 Task: Create a due date automation trigger when advanced on, on the monday before a card is due add fields without custom field "Resume" set to a number lower or equal to 1 and lower or equal to 10 at 11:00 AM.
Action: Mouse moved to (980, 279)
Screenshot: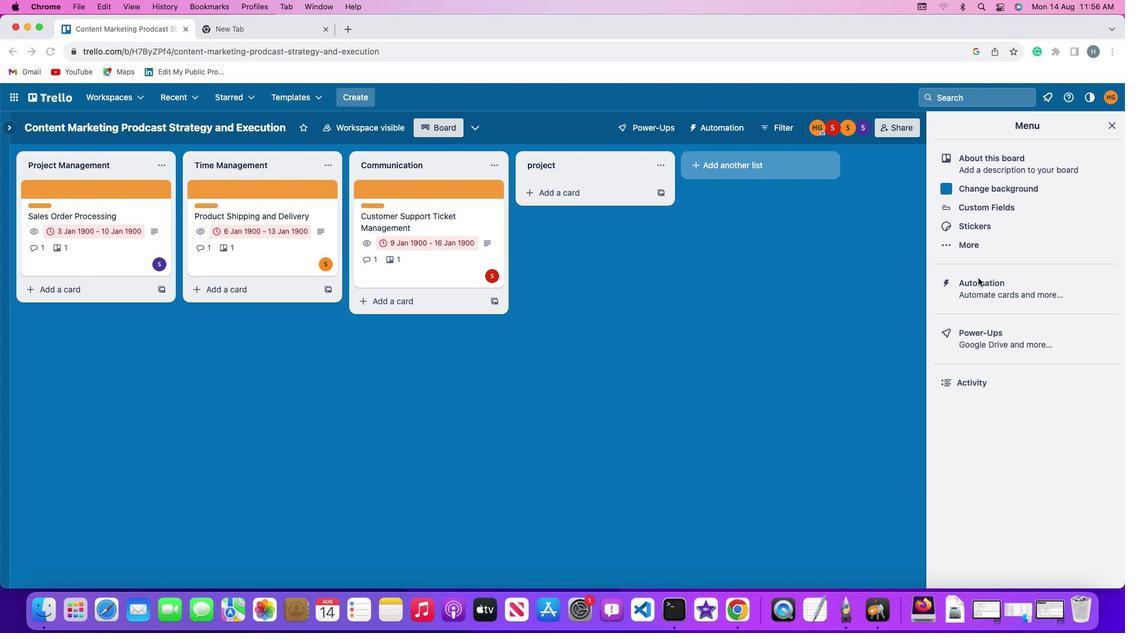 
Action: Mouse pressed left at (980, 279)
Screenshot: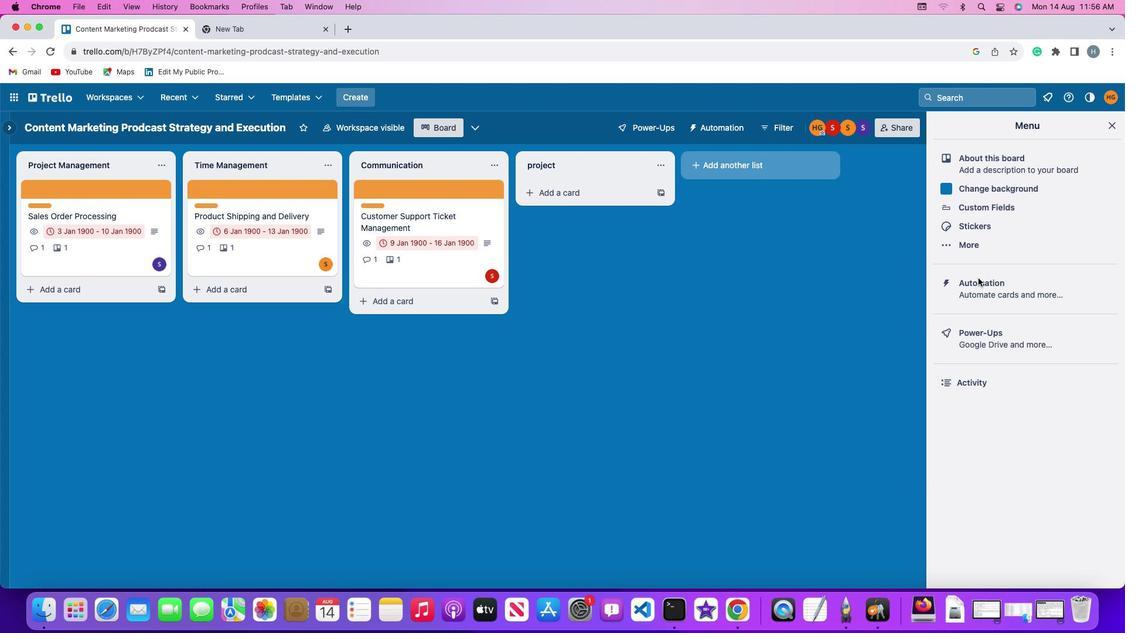 
Action: Mouse moved to (980, 280)
Screenshot: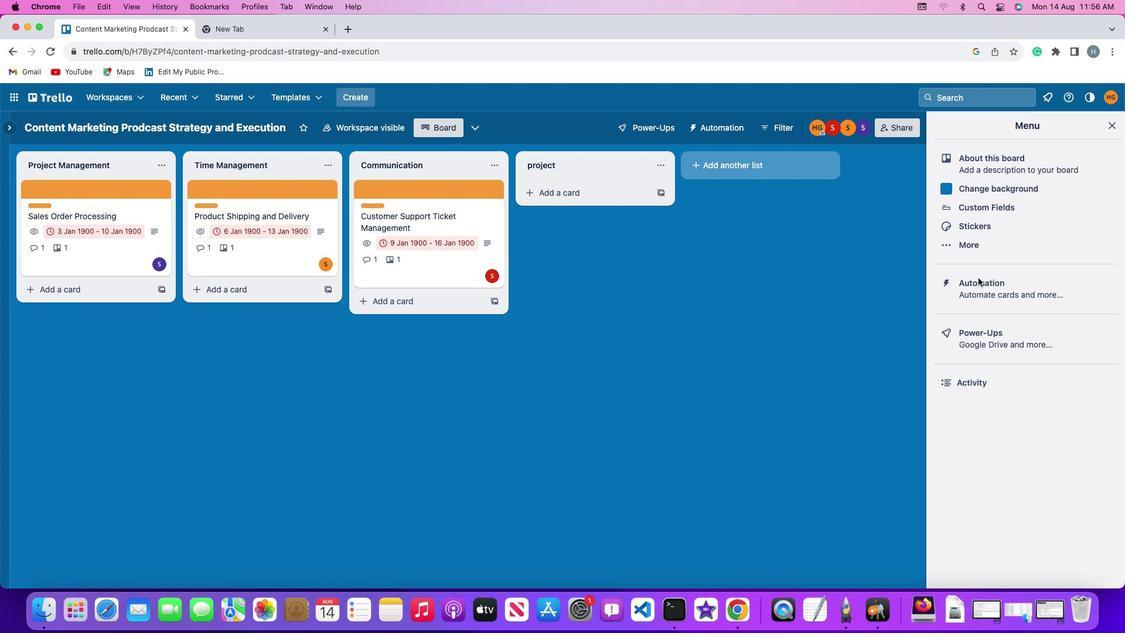 
Action: Mouse pressed left at (980, 280)
Screenshot: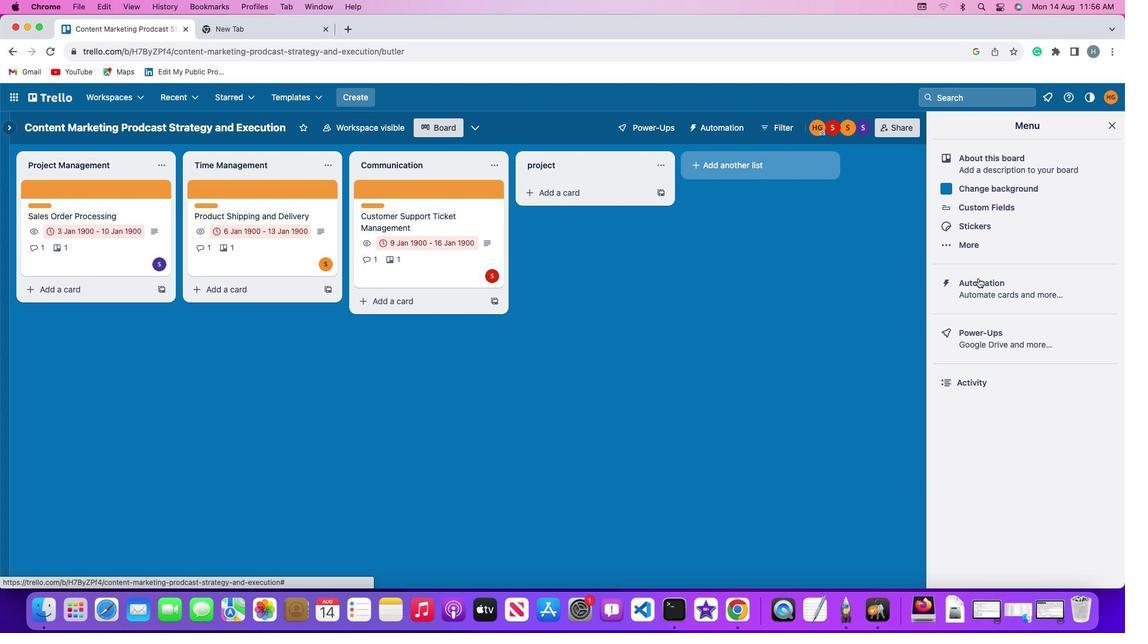 
Action: Mouse moved to (76, 277)
Screenshot: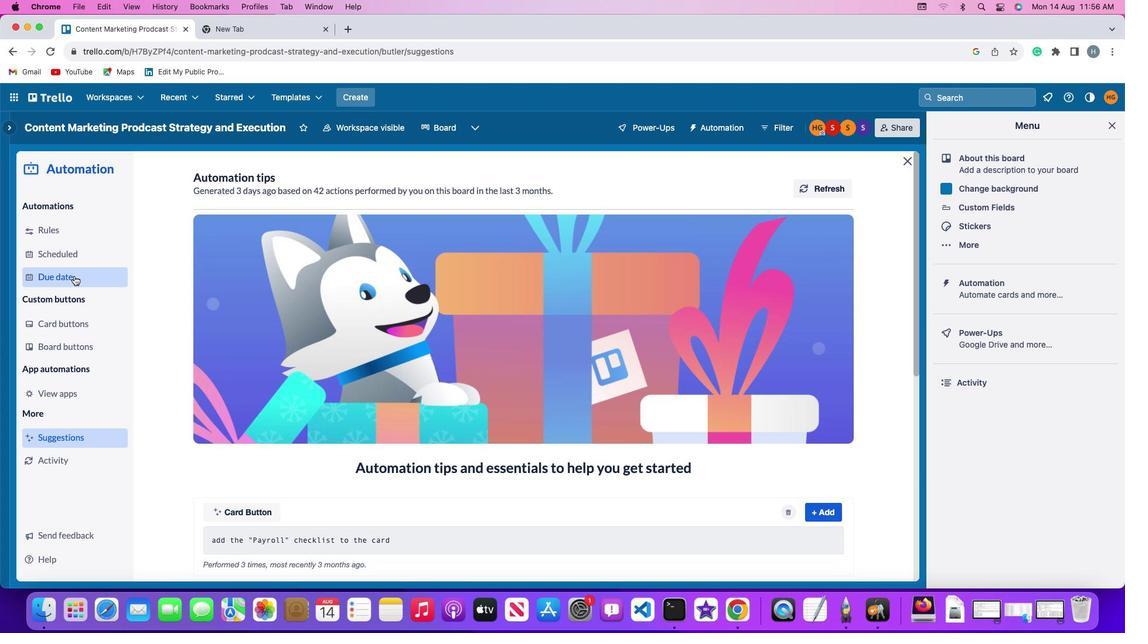 
Action: Mouse pressed left at (76, 277)
Screenshot: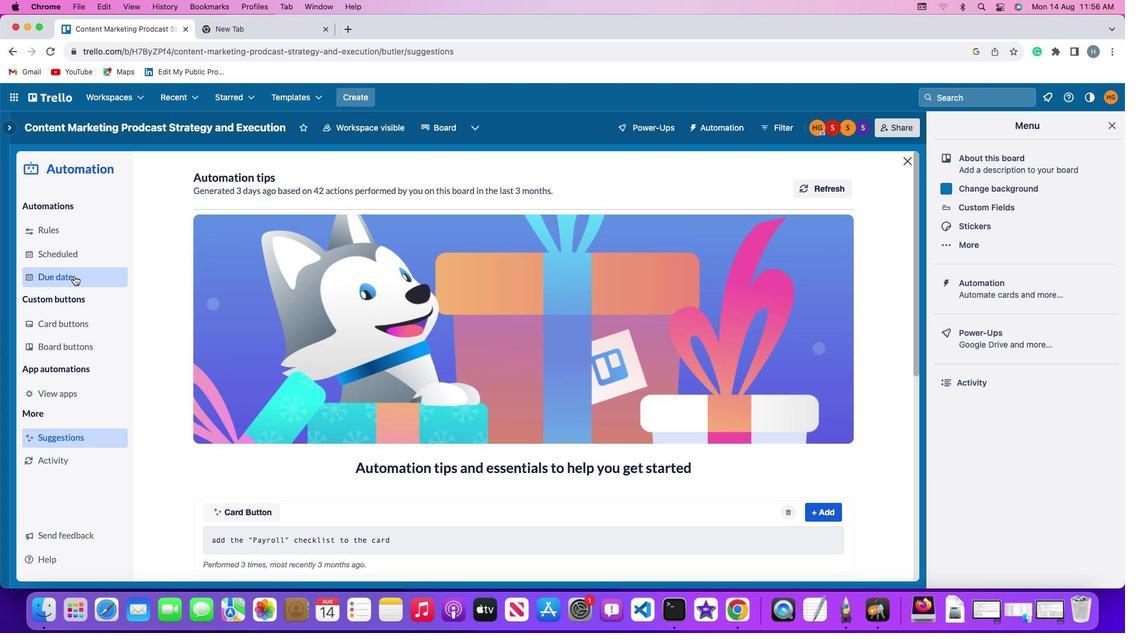 
Action: Mouse moved to (784, 181)
Screenshot: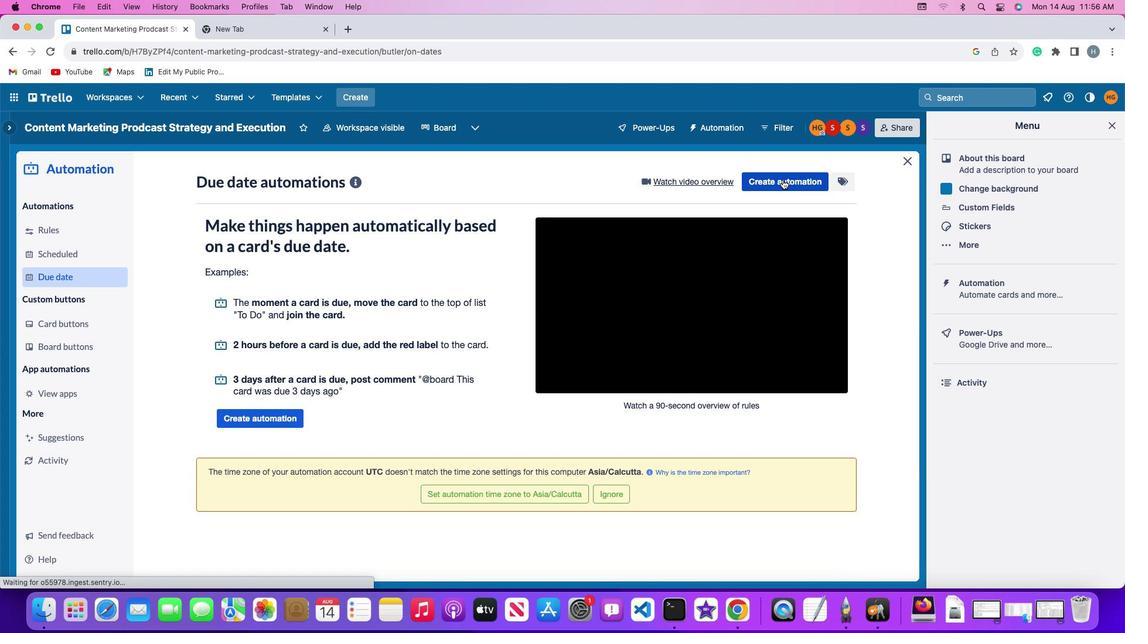 
Action: Mouse pressed left at (784, 181)
Screenshot: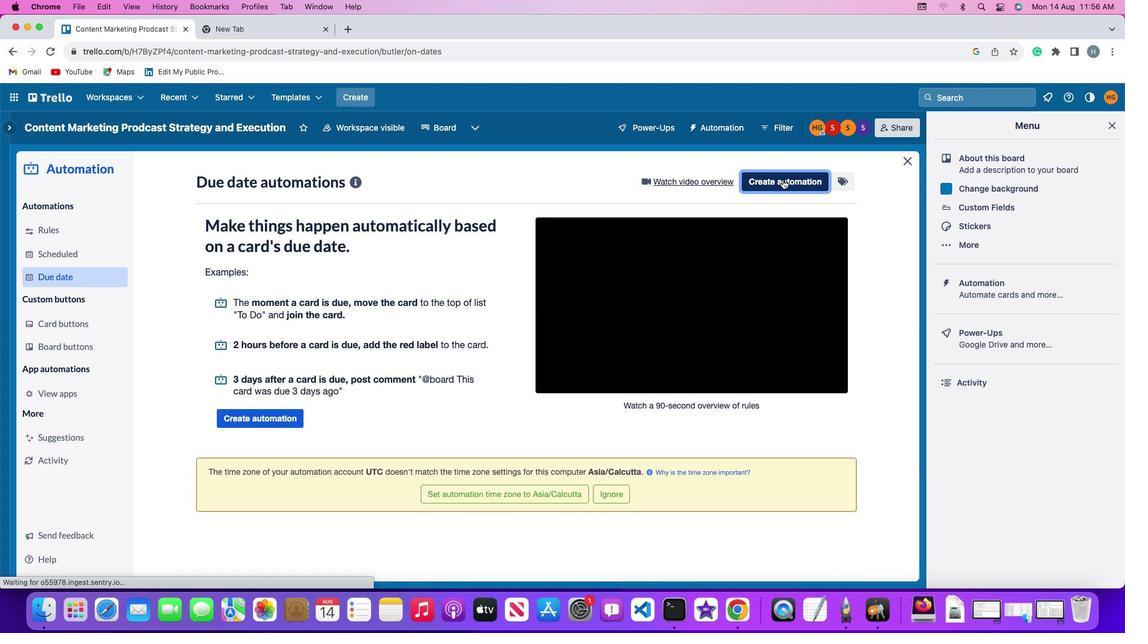 
Action: Mouse moved to (253, 292)
Screenshot: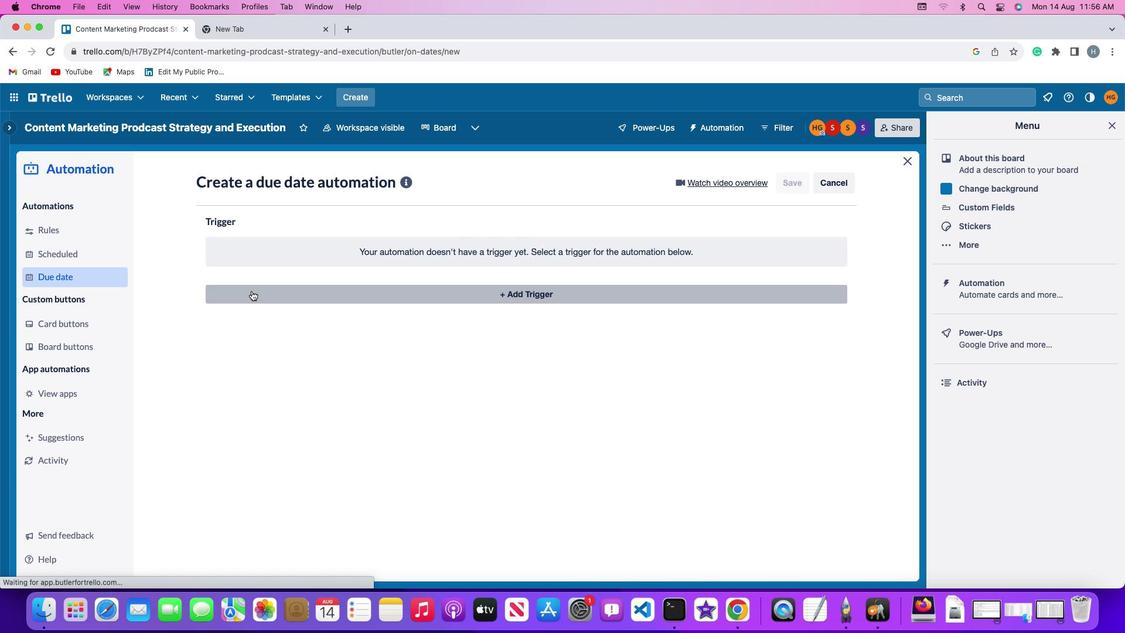 
Action: Mouse pressed left at (253, 292)
Screenshot: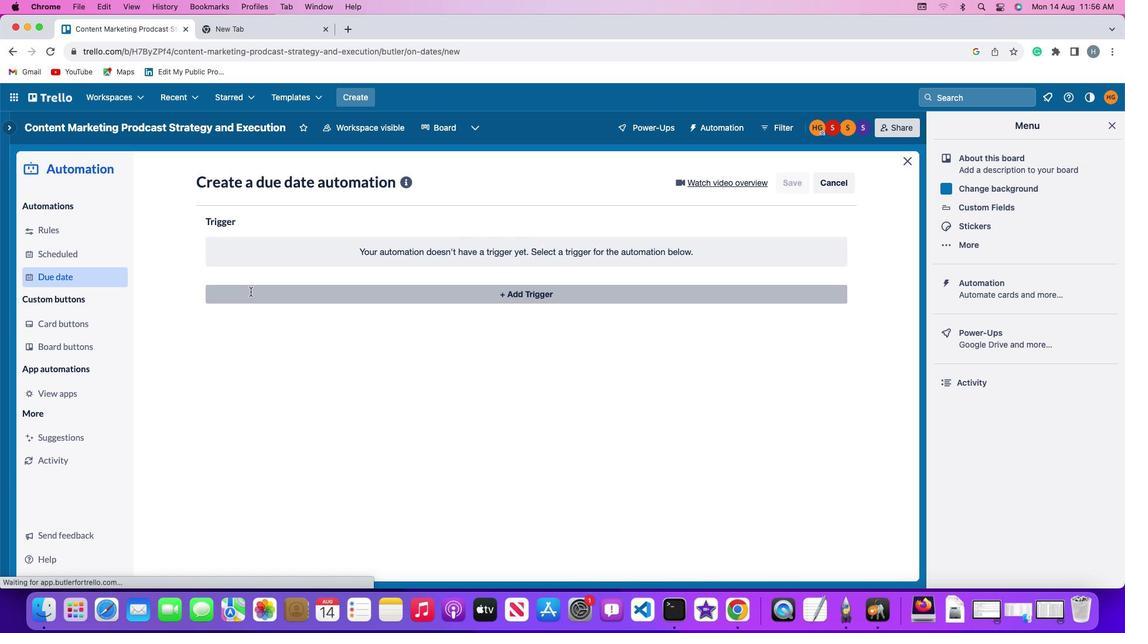 
Action: Mouse moved to (251, 509)
Screenshot: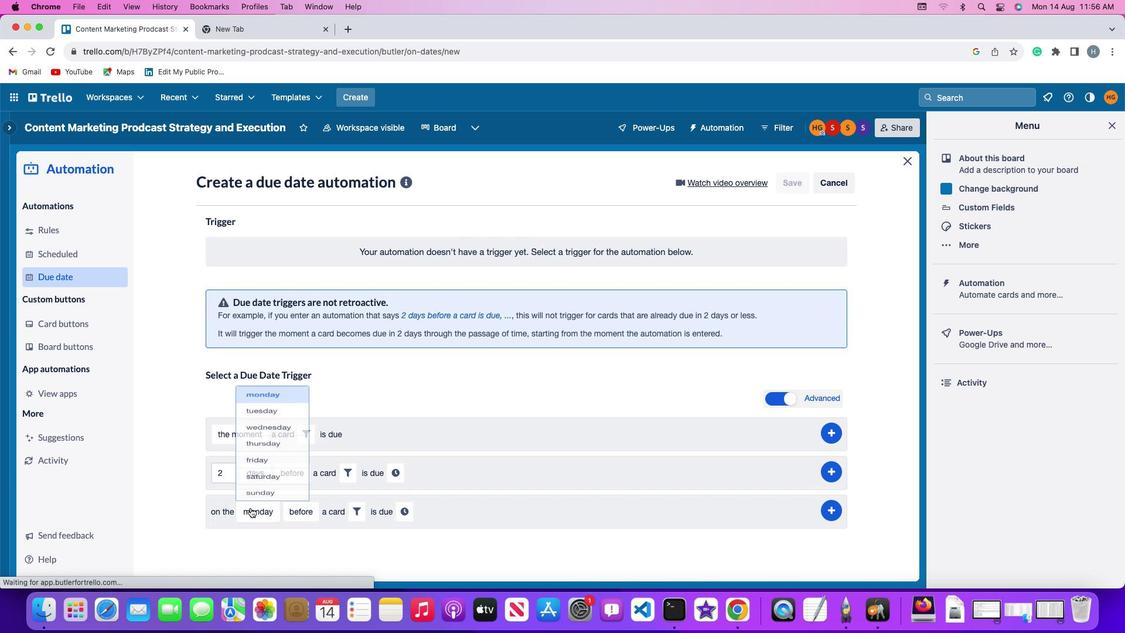 
Action: Mouse pressed left at (251, 509)
Screenshot: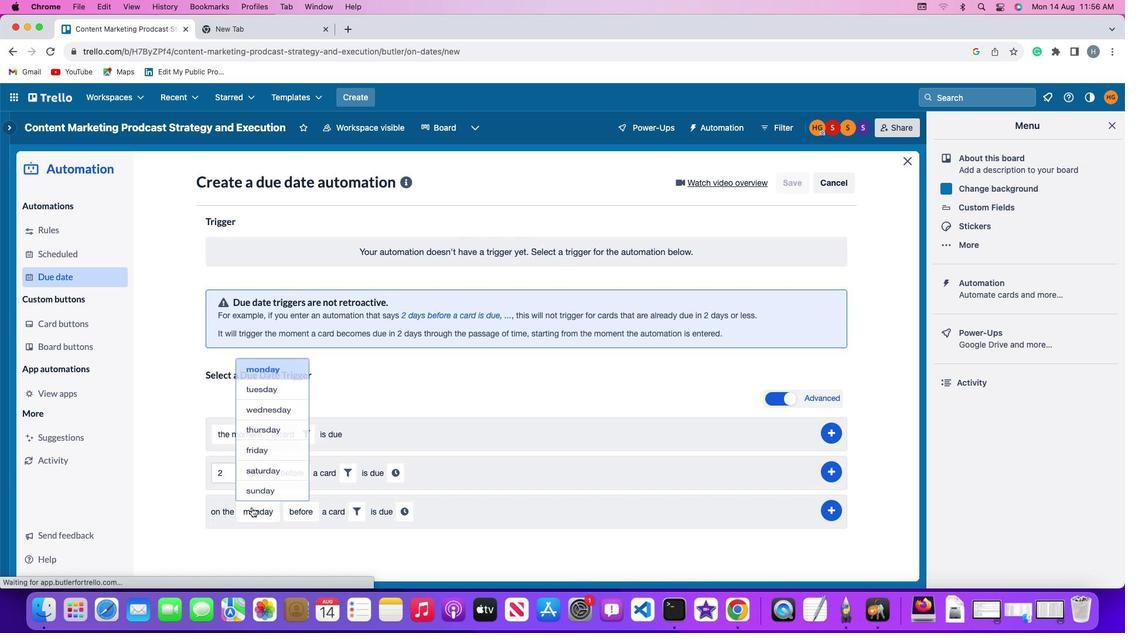 
Action: Mouse moved to (266, 352)
Screenshot: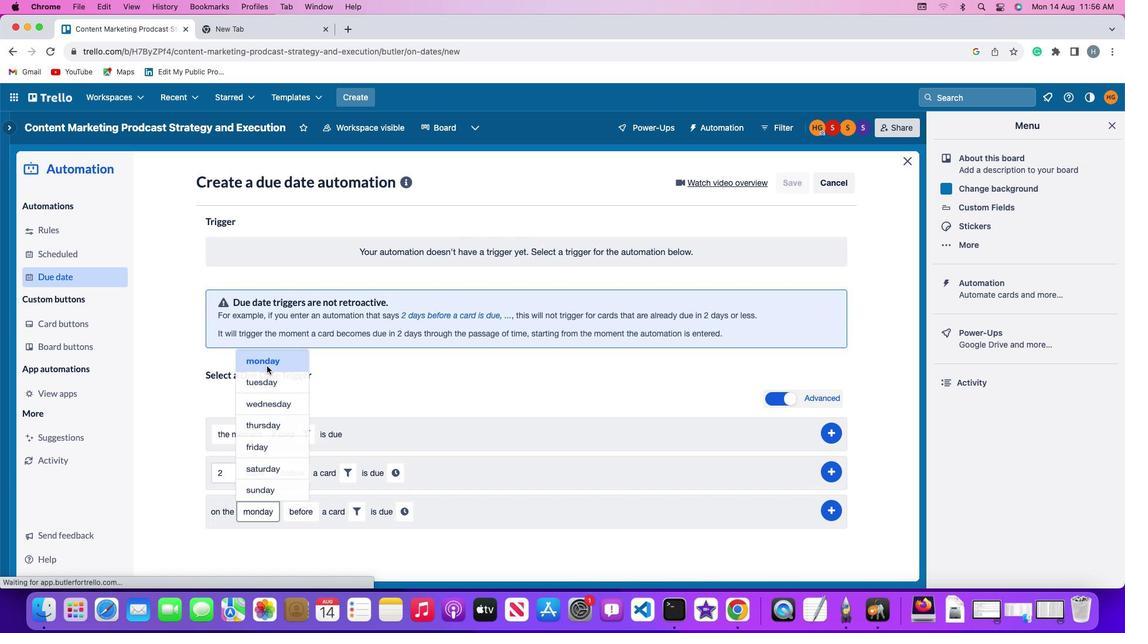 
Action: Mouse pressed left at (266, 352)
Screenshot: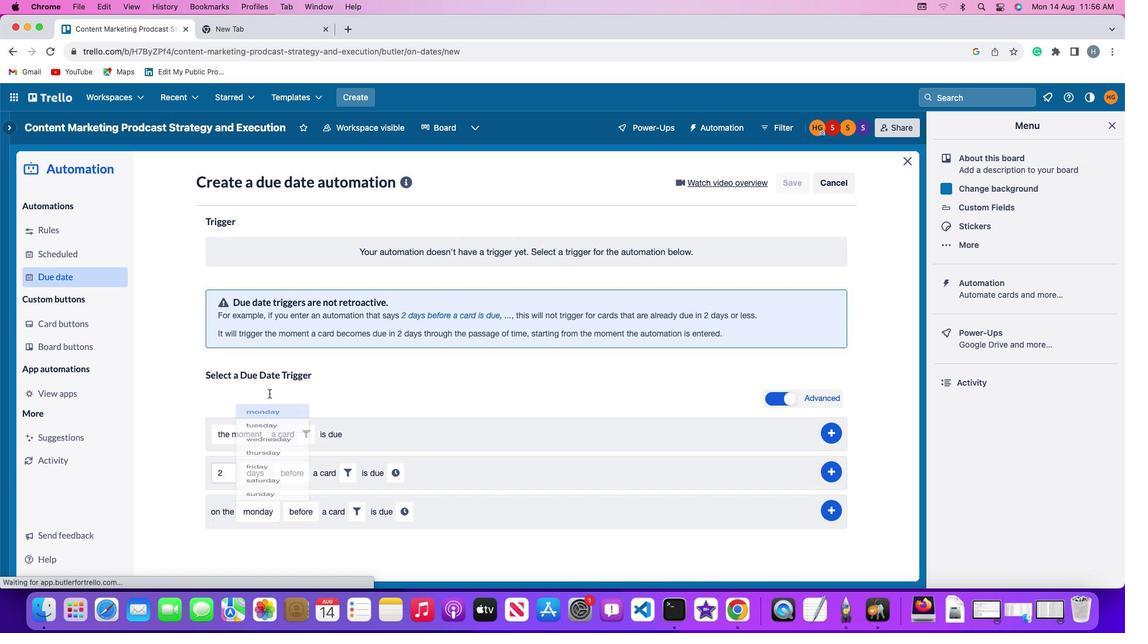 
Action: Mouse moved to (304, 508)
Screenshot: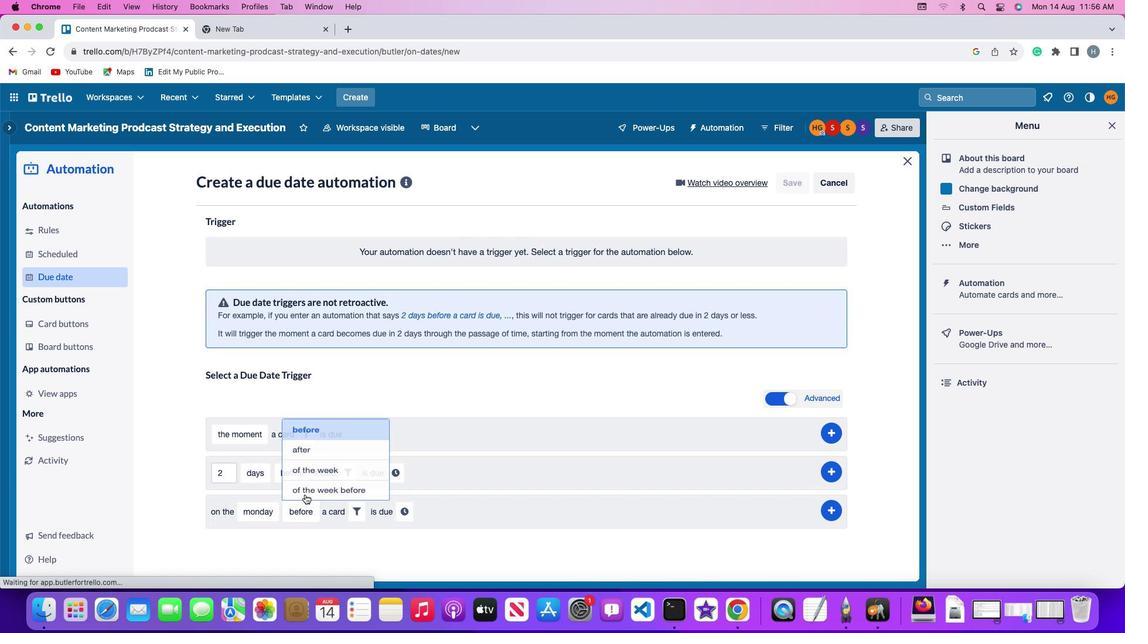 
Action: Mouse pressed left at (304, 508)
Screenshot: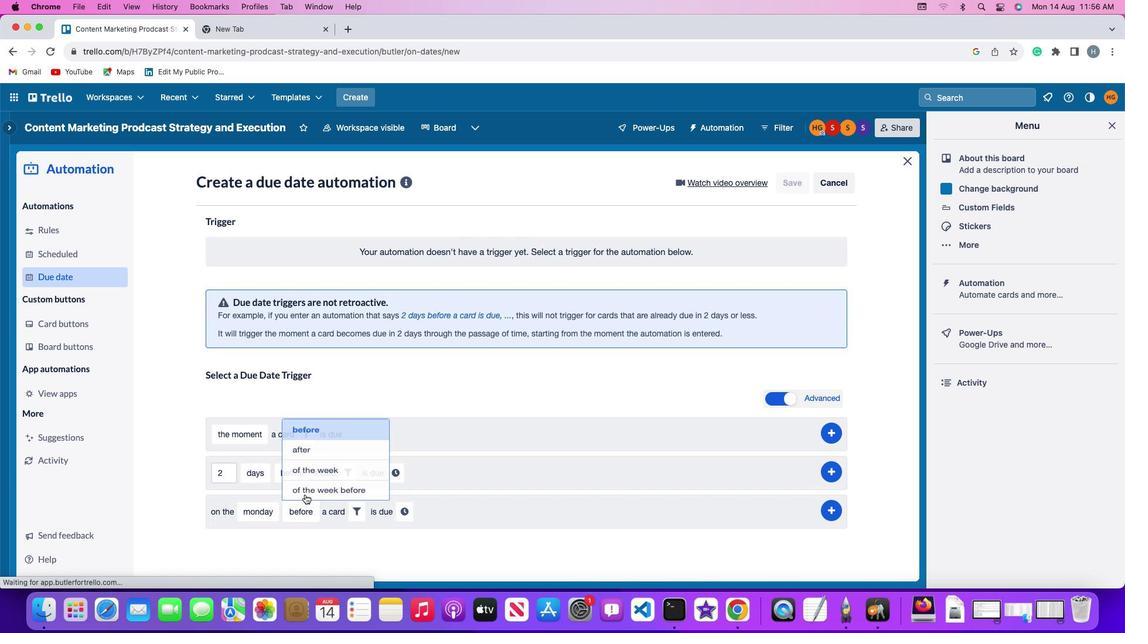 
Action: Mouse moved to (323, 422)
Screenshot: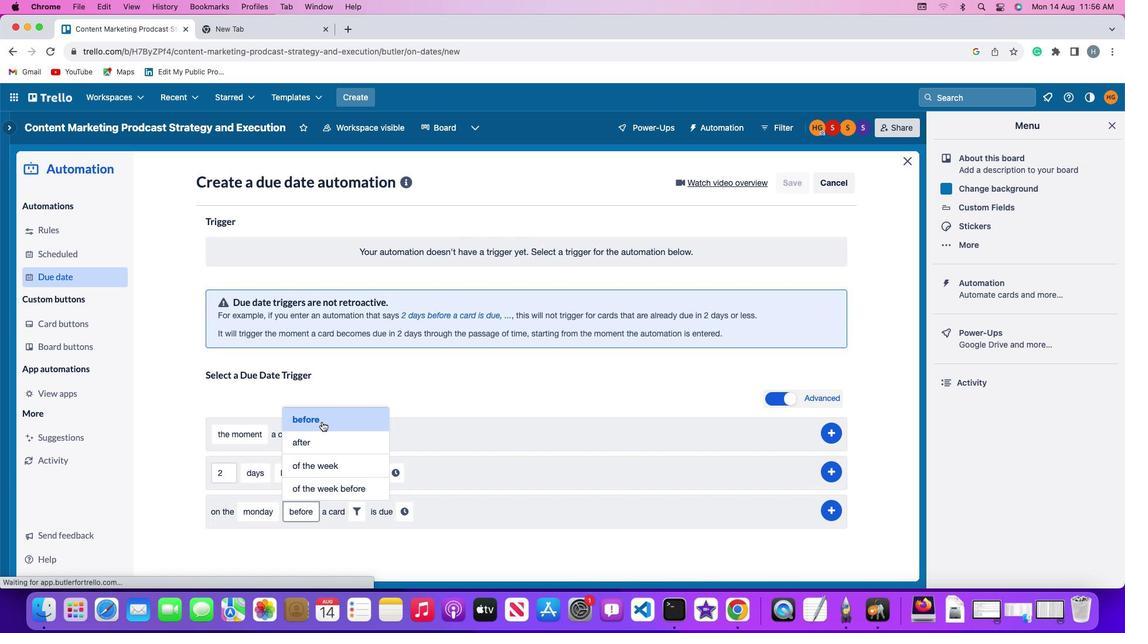 
Action: Mouse pressed left at (323, 422)
Screenshot: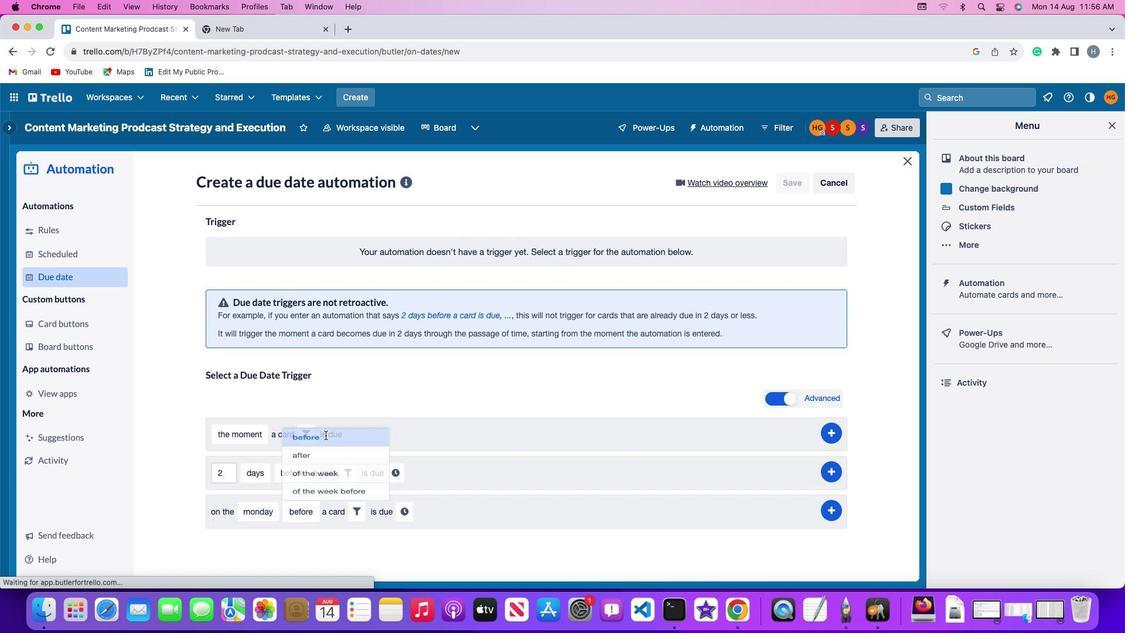 
Action: Mouse moved to (360, 511)
Screenshot: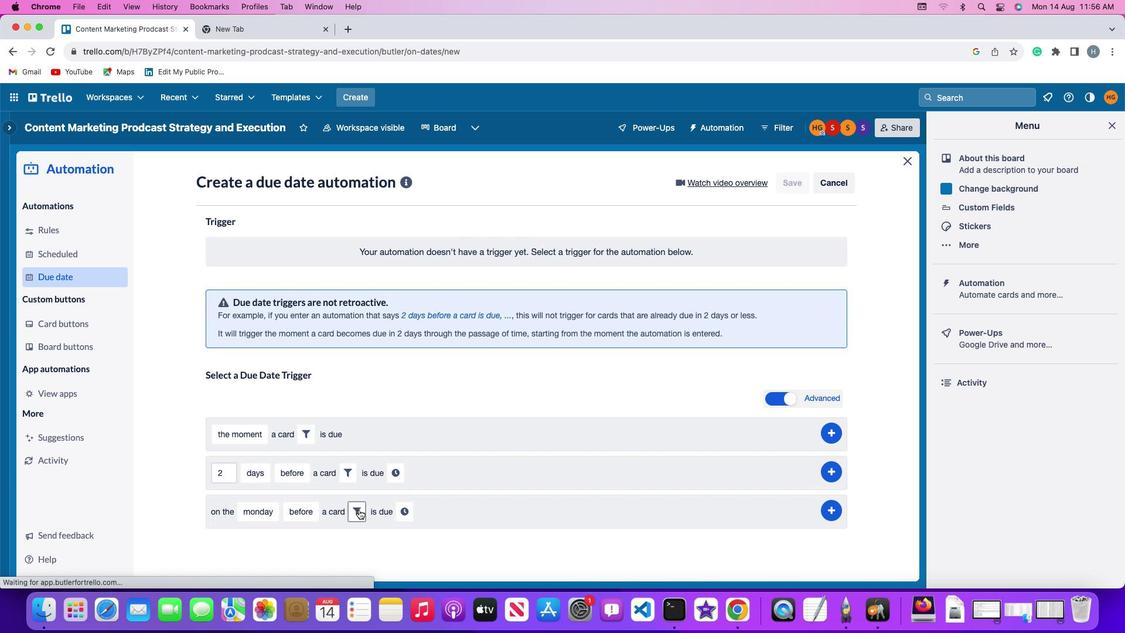 
Action: Mouse pressed left at (360, 511)
Screenshot: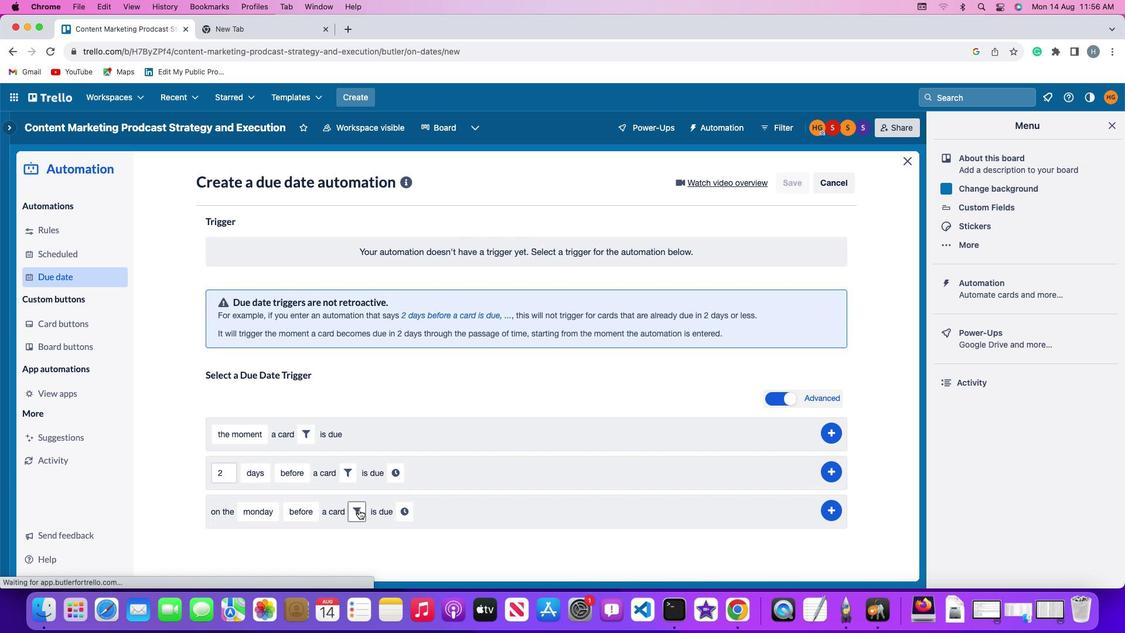 
Action: Mouse moved to (552, 549)
Screenshot: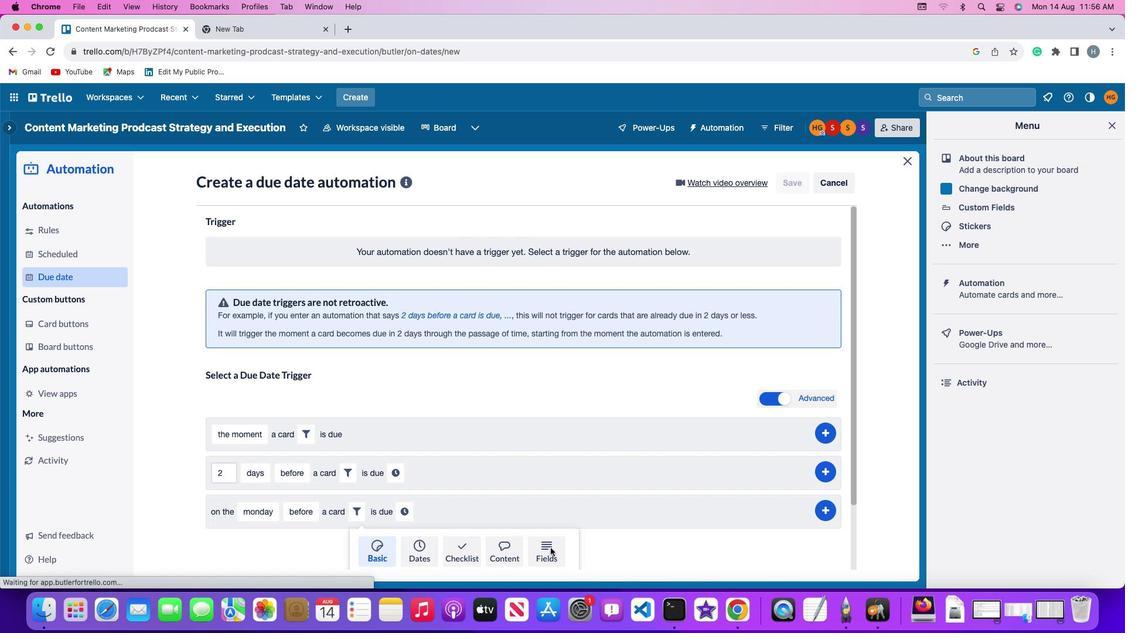 
Action: Mouse pressed left at (552, 549)
Screenshot: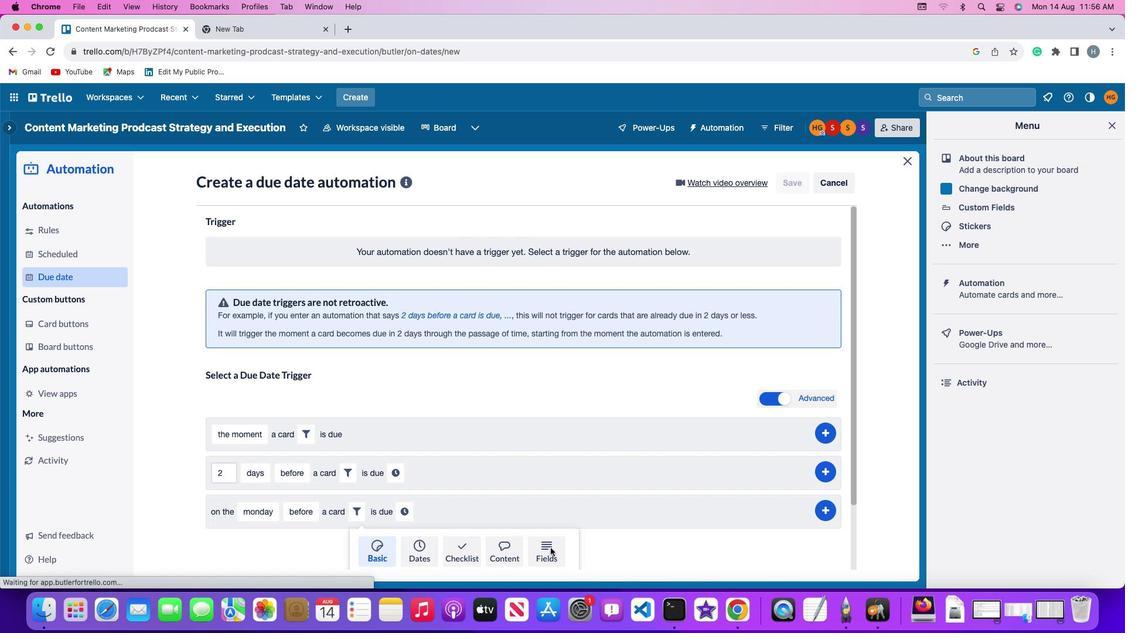 
Action: Mouse moved to (277, 532)
Screenshot: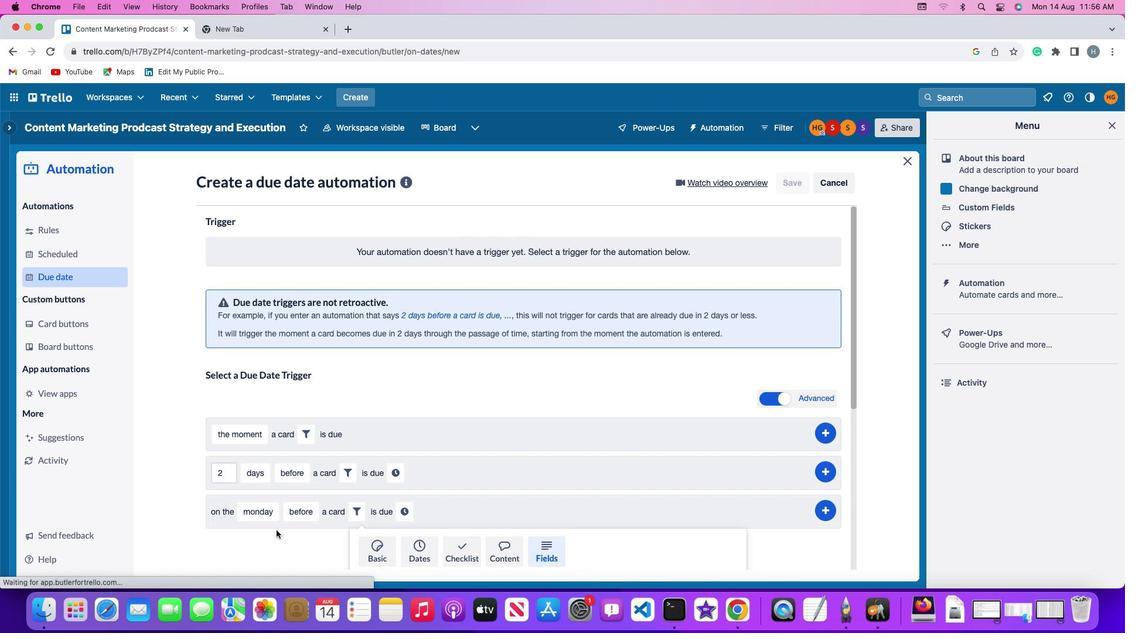 
Action: Mouse scrolled (277, 532) with delta (1, 1)
Screenshot: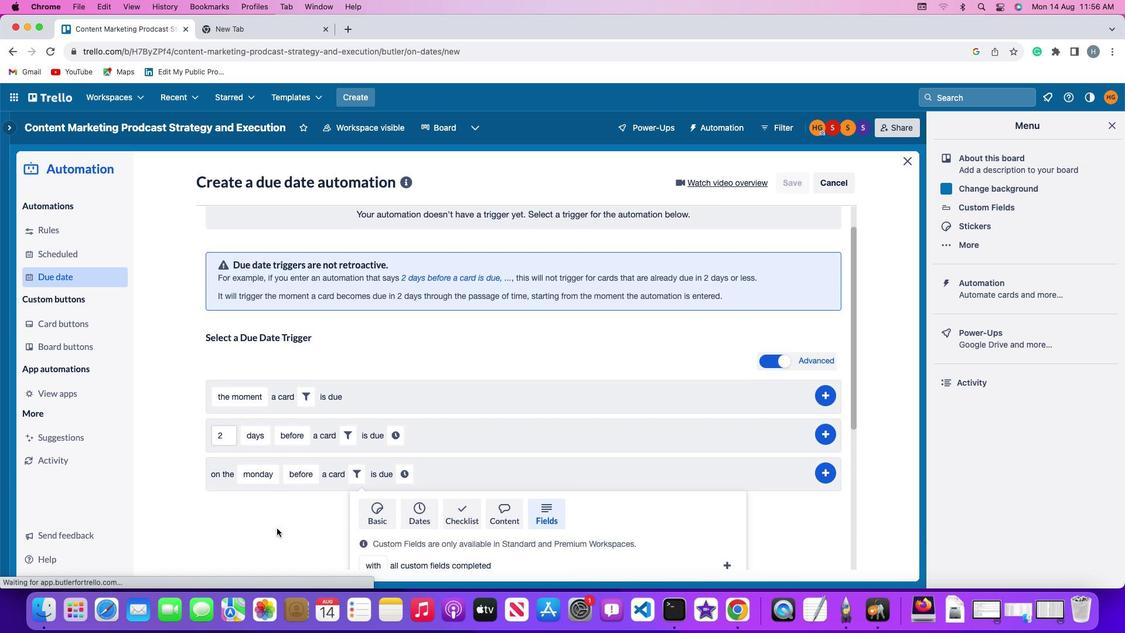 
Action: Mouse scrolled (277, 532) with delta (1, 1)
Screenshot: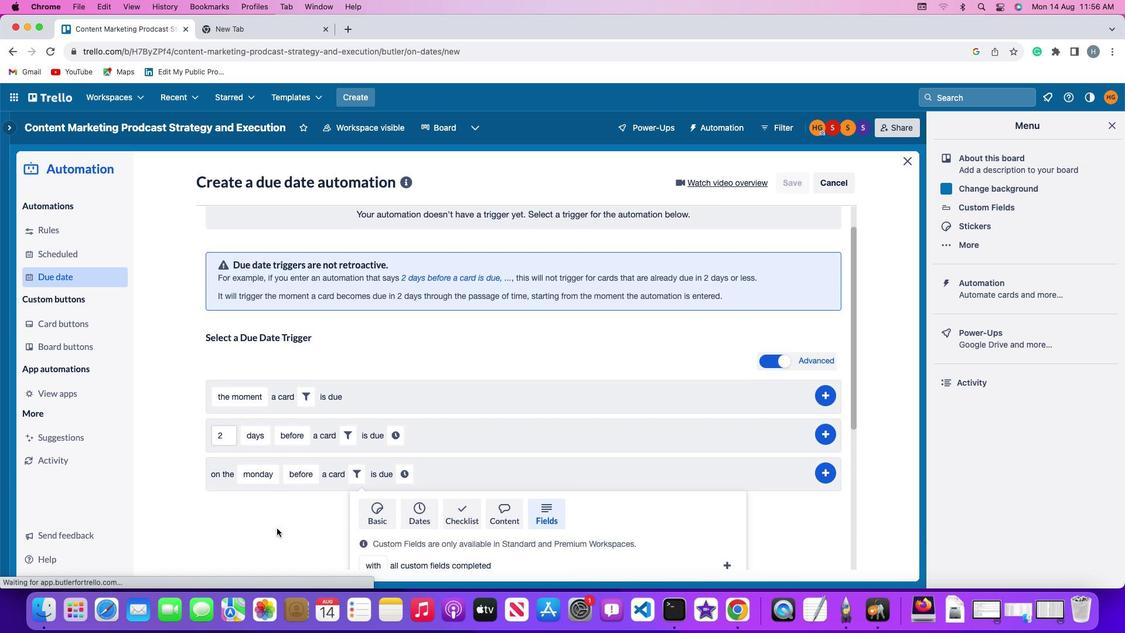 
Action: Mouse moved to (277, 532)
Screenshot: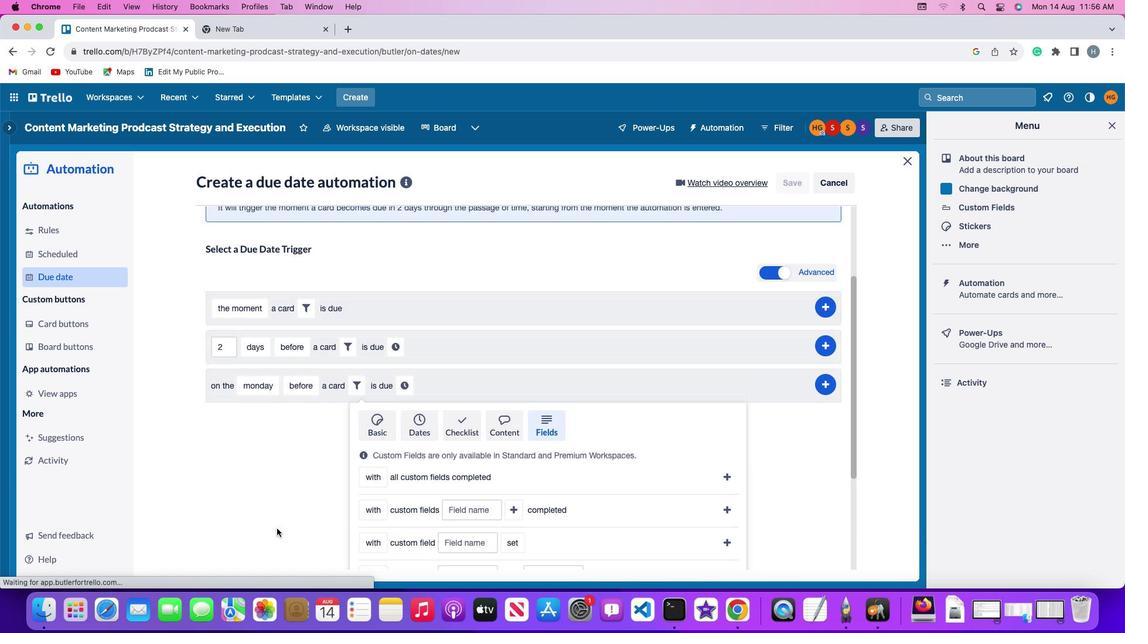 
Action: Mouse scrolled (277, 532) with delta (1, 0)
Screenshot: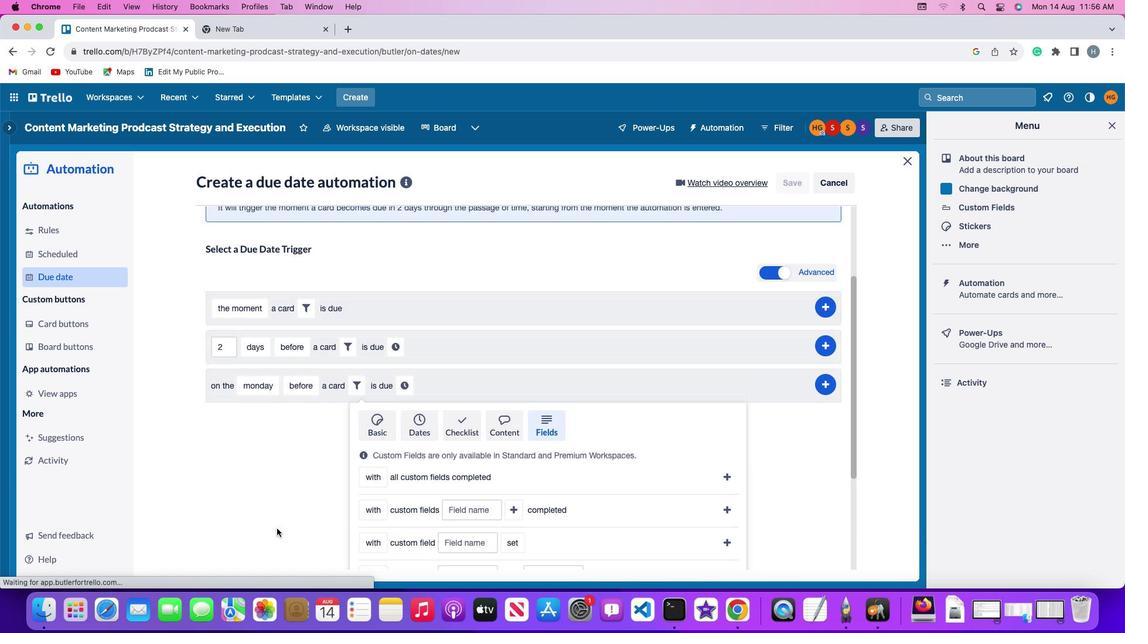 
Action: Mouse moved to (278, 531)
Screenshot: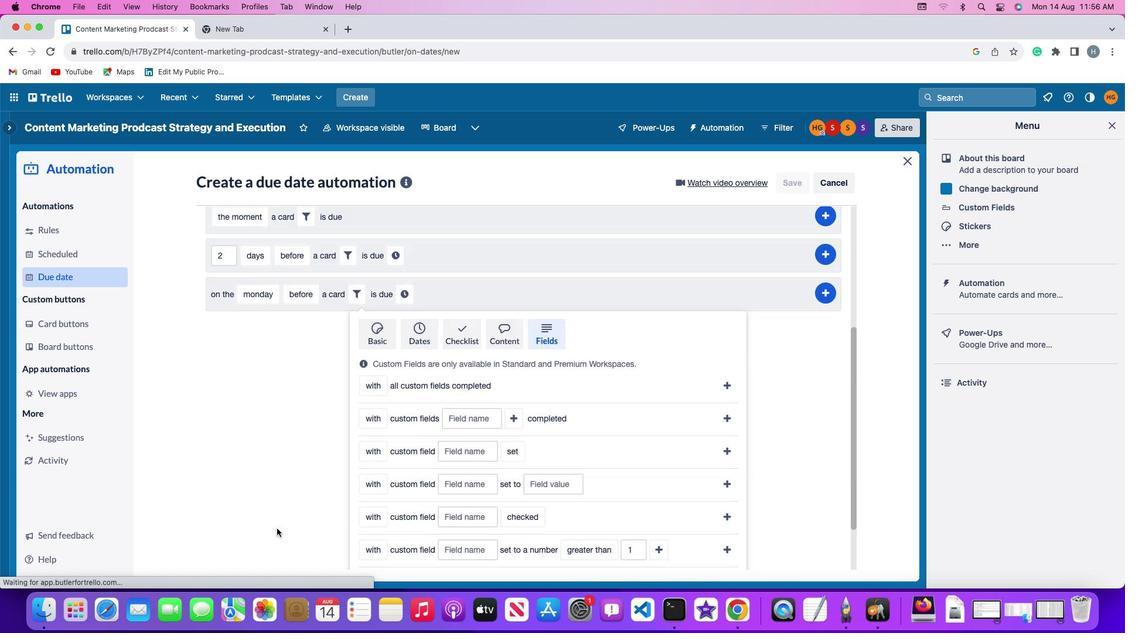 
Action: Mouse scrolled (278, 531) with delta (1, 0)
Screenshot: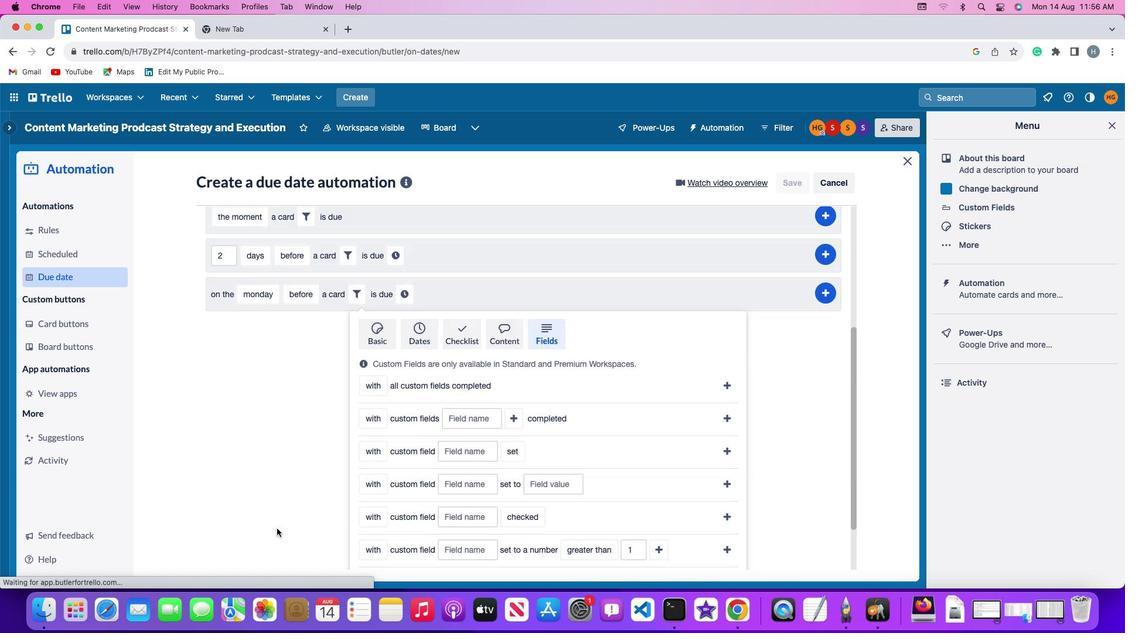 
Action: Mouse moved to (278, 530)
Screenshot: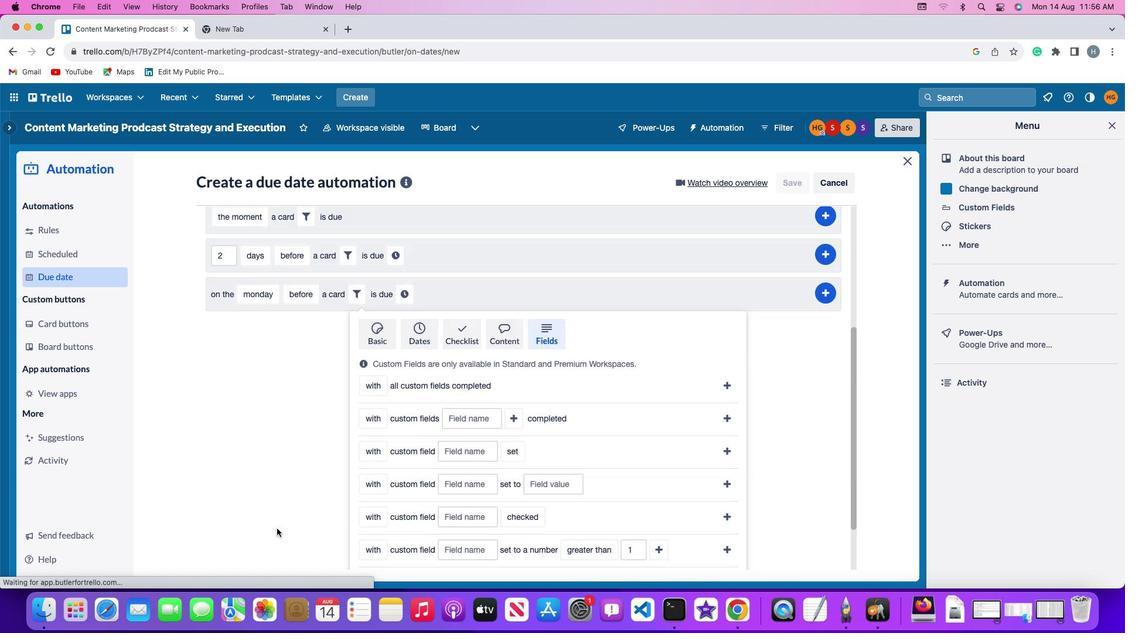 
Action: Mouse scrolled (278, 530) with delta (1, 1)
Screenshot: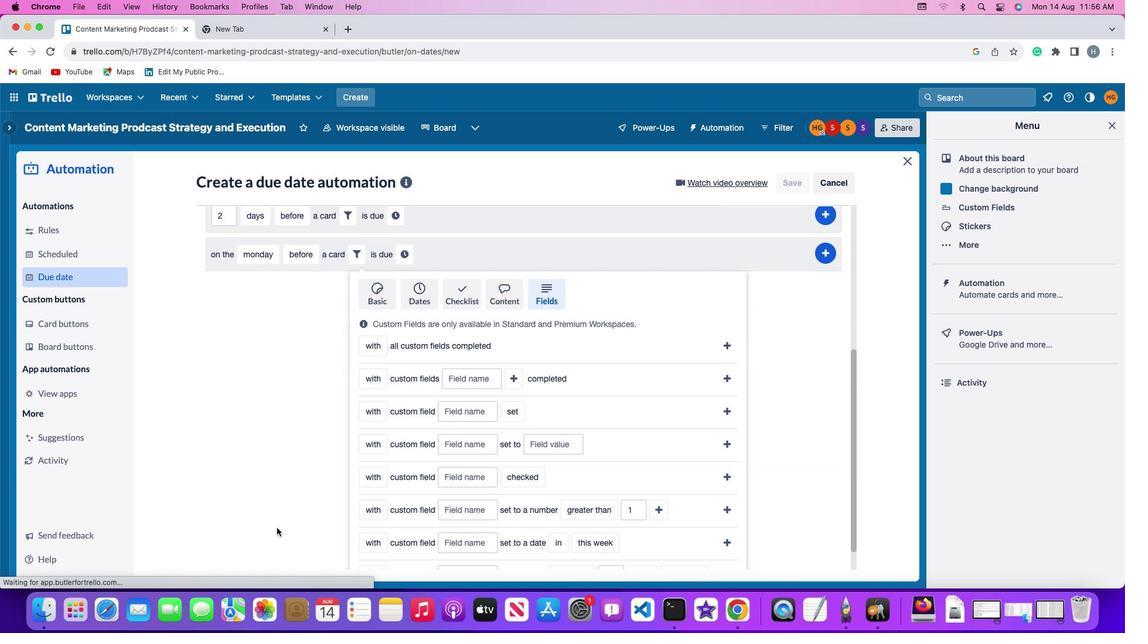 
Action: Mouse scrolled (278, 530) with delta (1, 1)
Screenshot: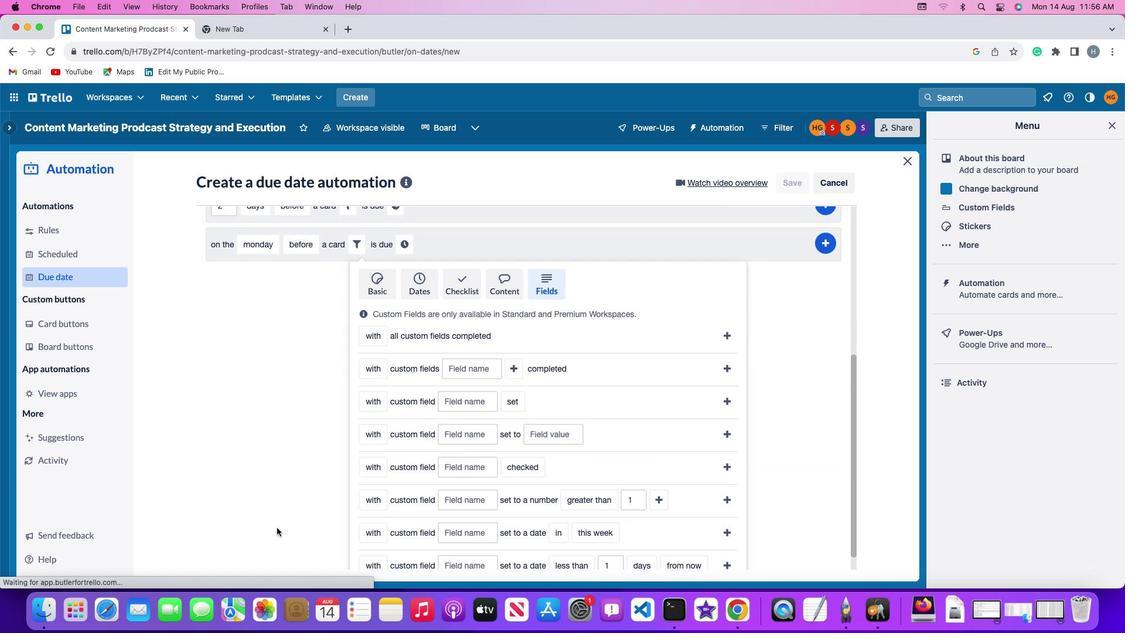 
Action: Mouse scrolled (278, 530) with delta (1, 0)
Screenshot: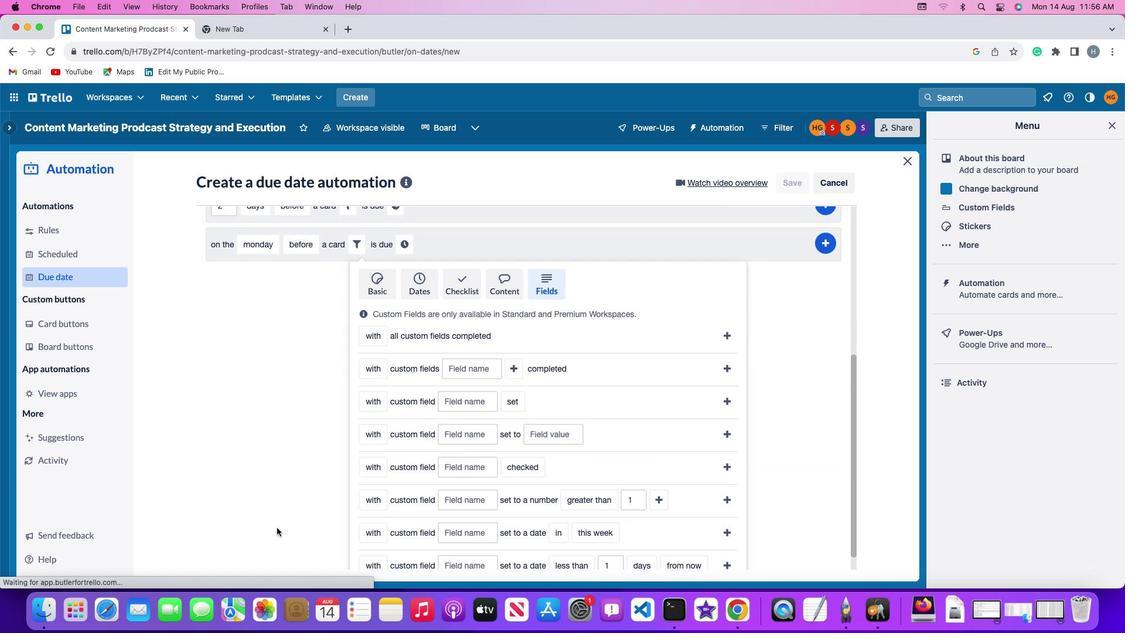 
Action: Mouse moved to (278, 529)
Screenshot: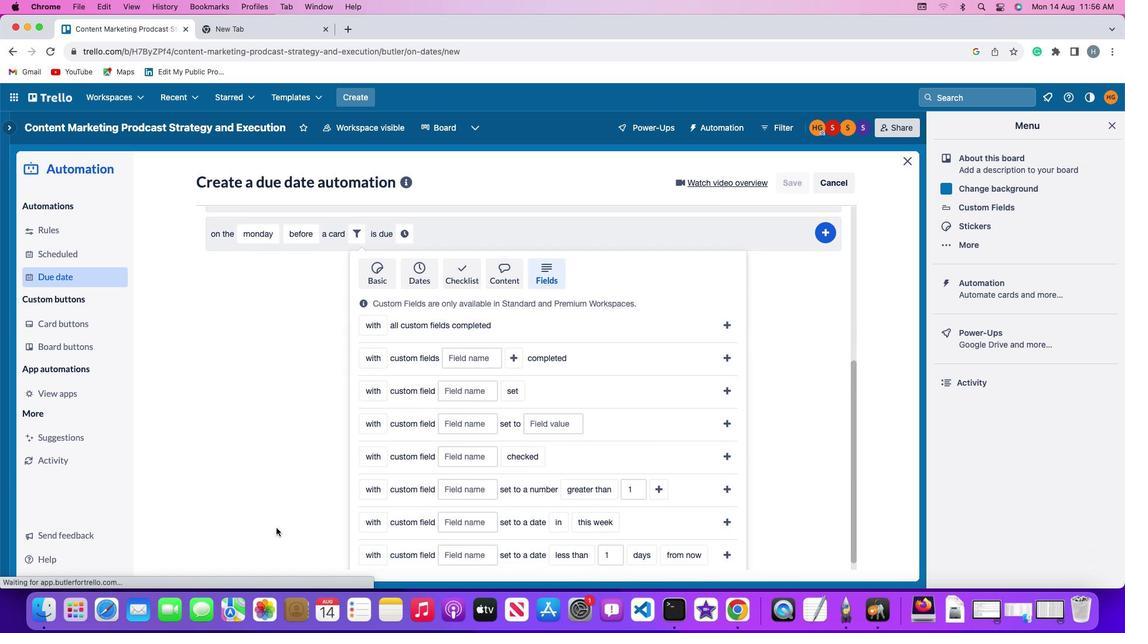 
Action: Mouse scrolled (278, 529) with delta (1, 0)
Screenshot: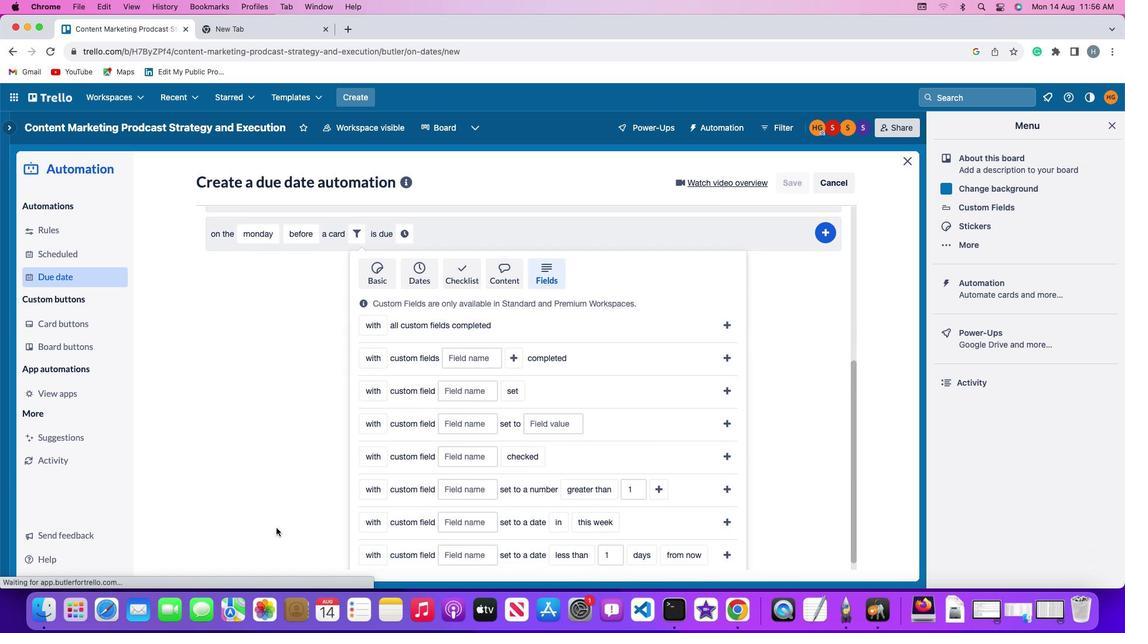 
Action: Mouse moved to (375, 490)
Screenshot: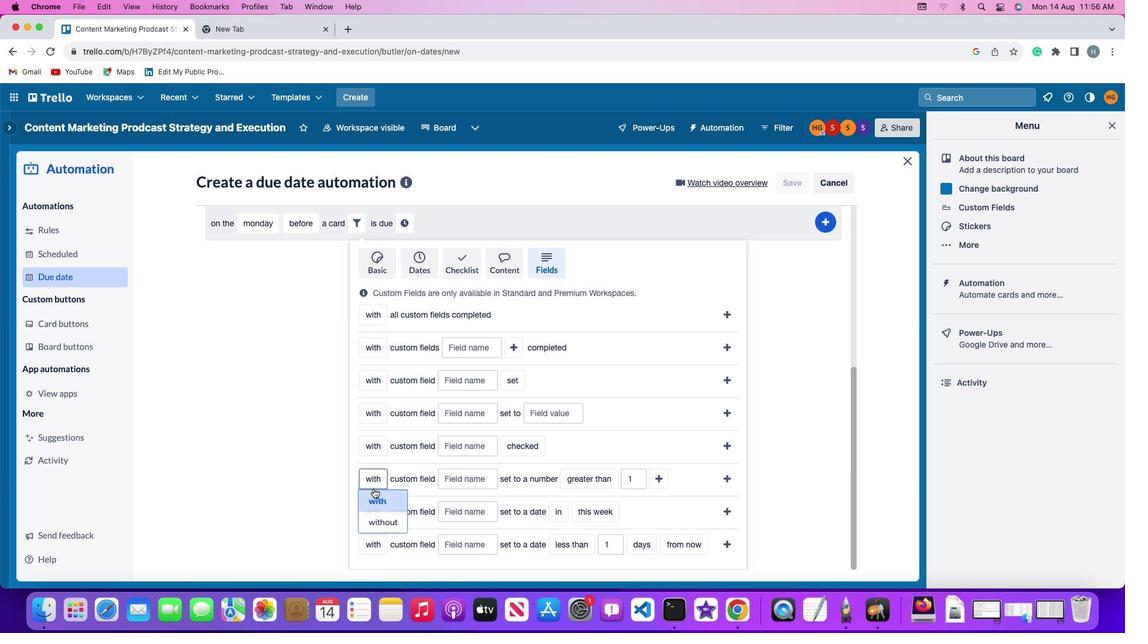 
Action: Mouse pressed left at (375, 490)
Screenshot: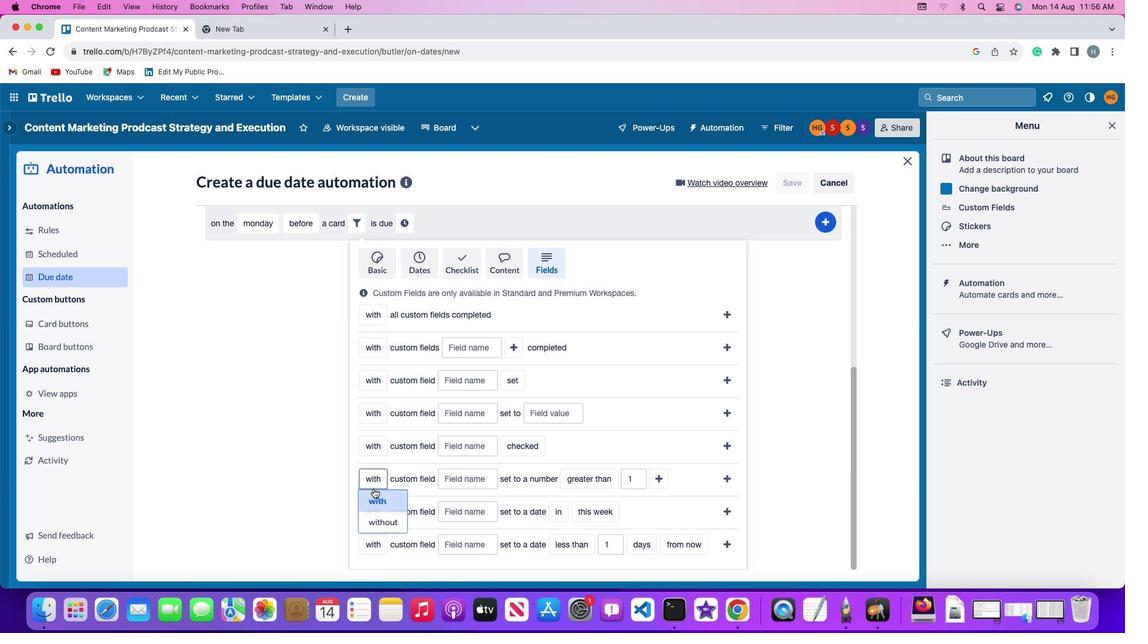 
Action: Mouse moved to (375, 523)
Screenshot: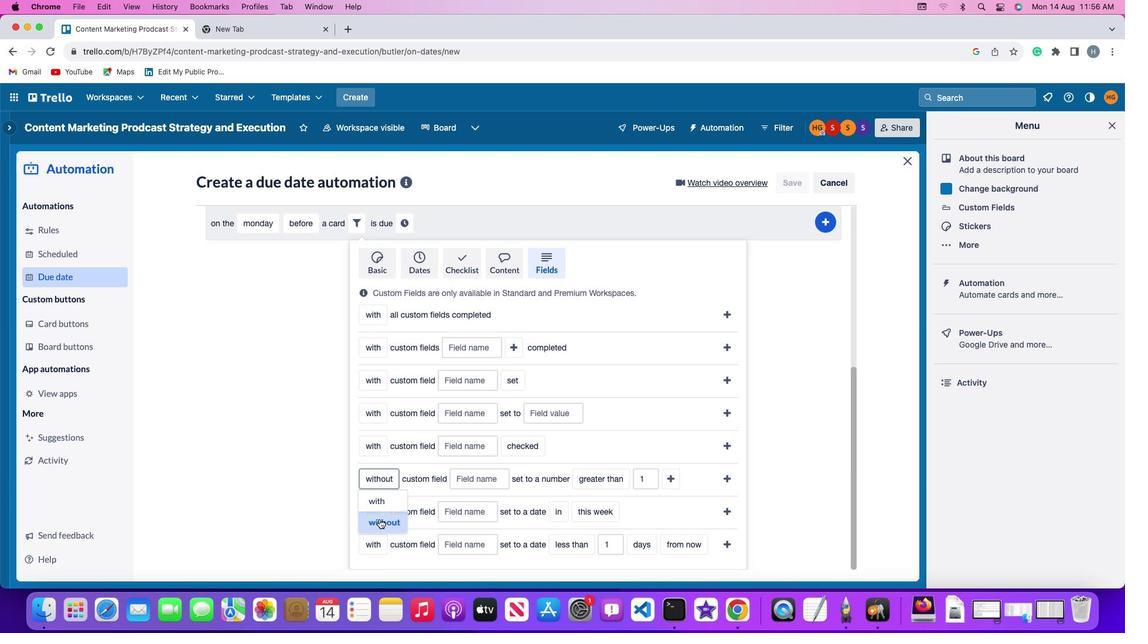 
Action: Mouse pressed left at (375, 523)
Screenshot: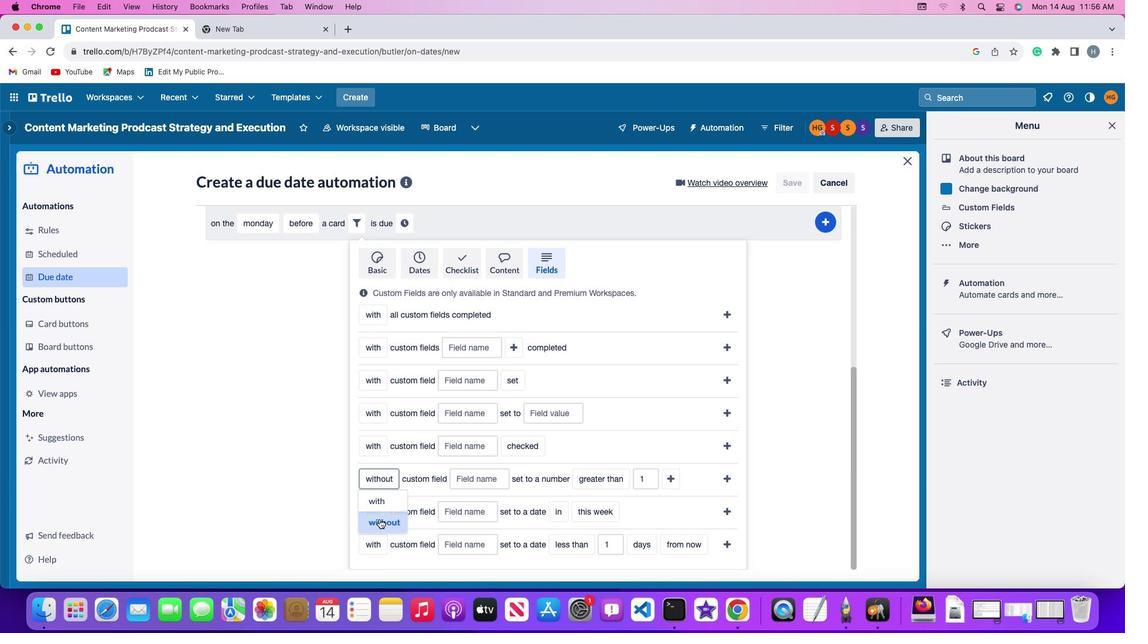 
Action: Mouse moved to (476, 481)
Screenshot: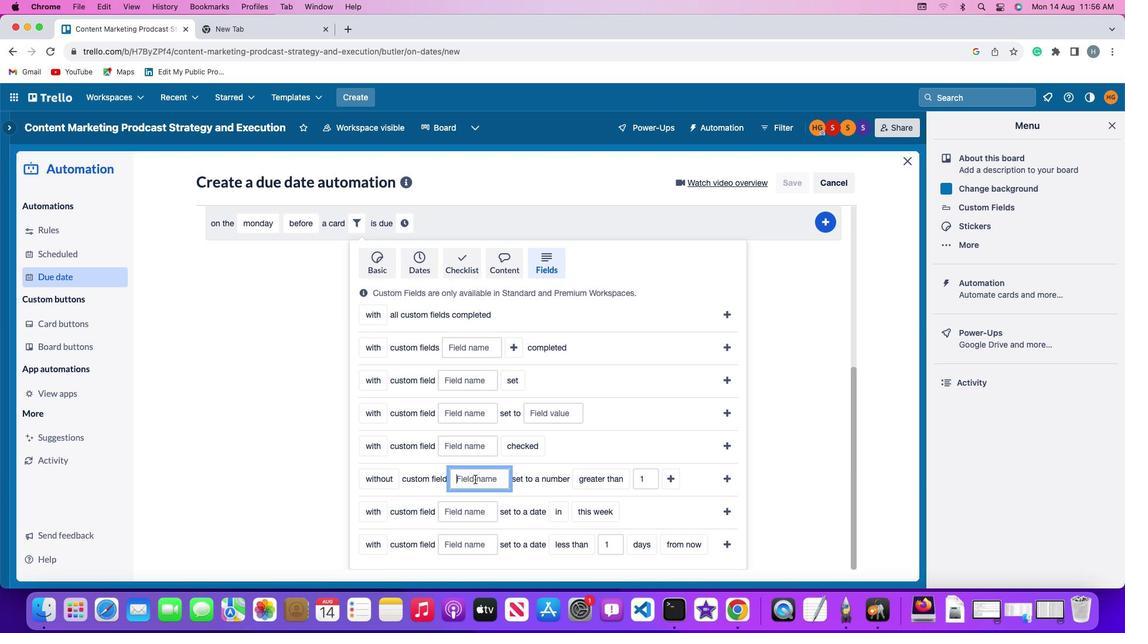 
Action: Mouse pressed left at (476, 481)
Screenshot: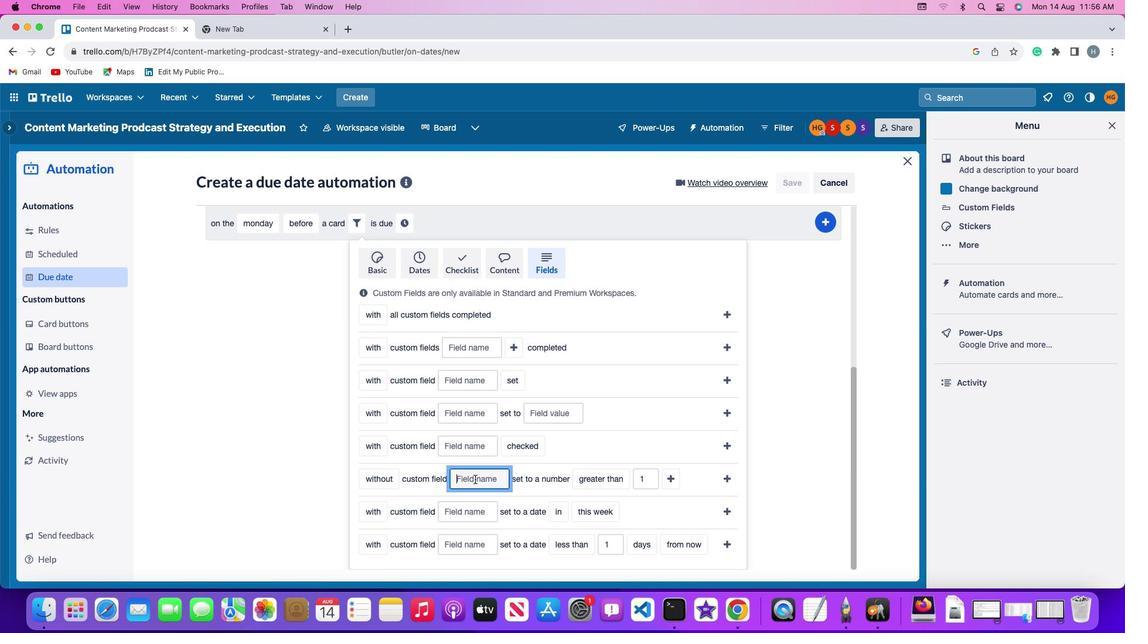 
Action: Mouse moved to (480, 481)
Screenshot: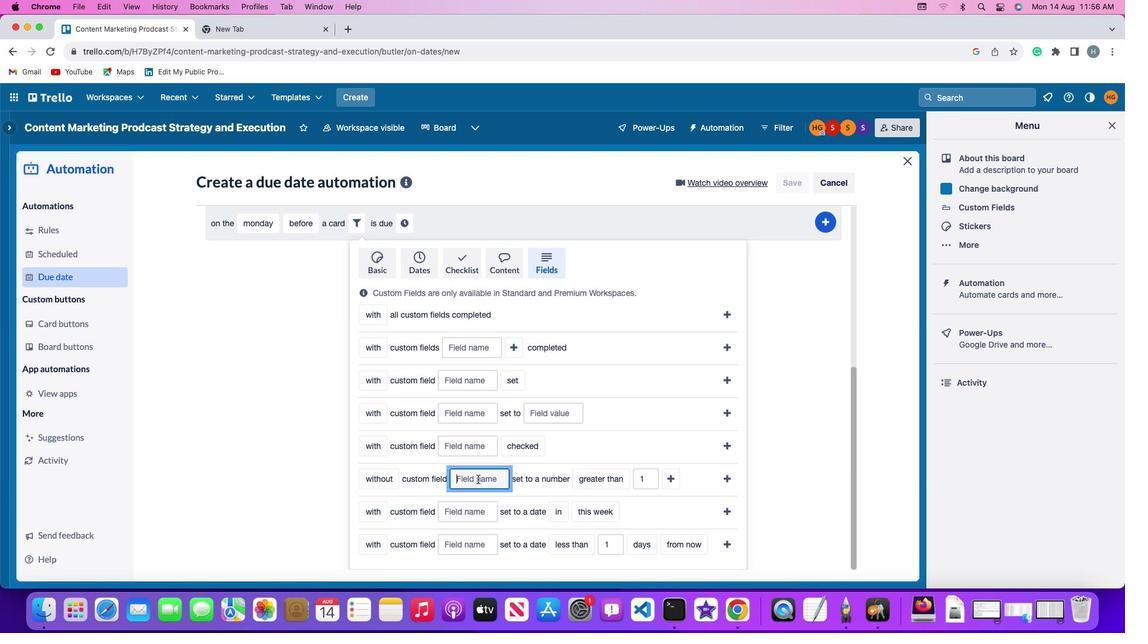 
Action: Key pressed Key.shift'R''e''s''u''m''e'
Screenshot: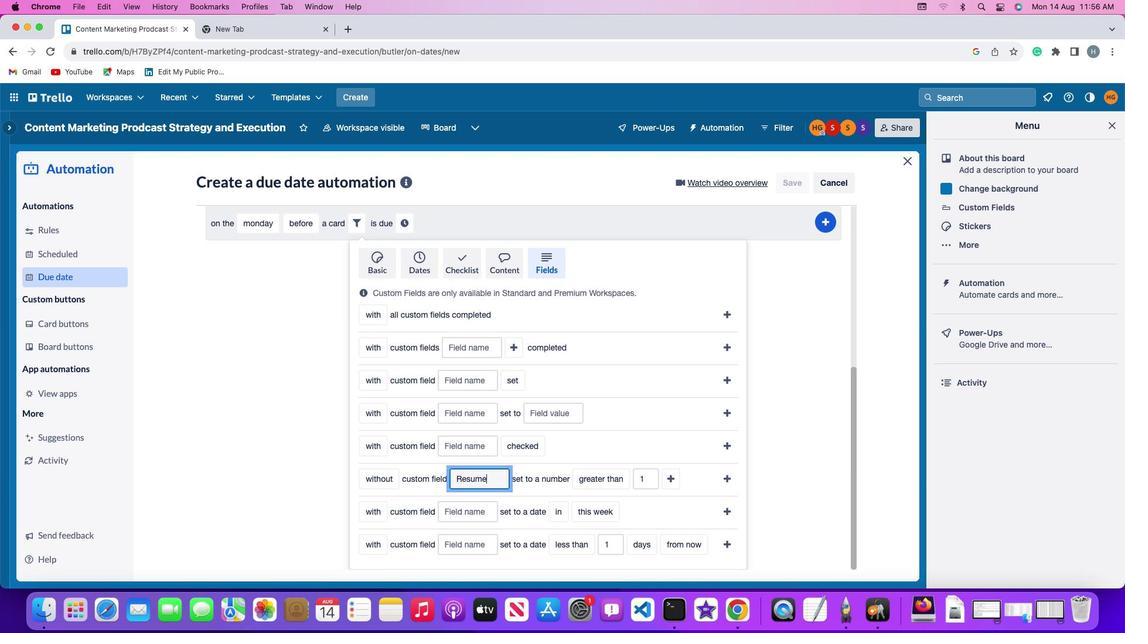 
Action: Mouse moved to (611, 484)
Screenshot: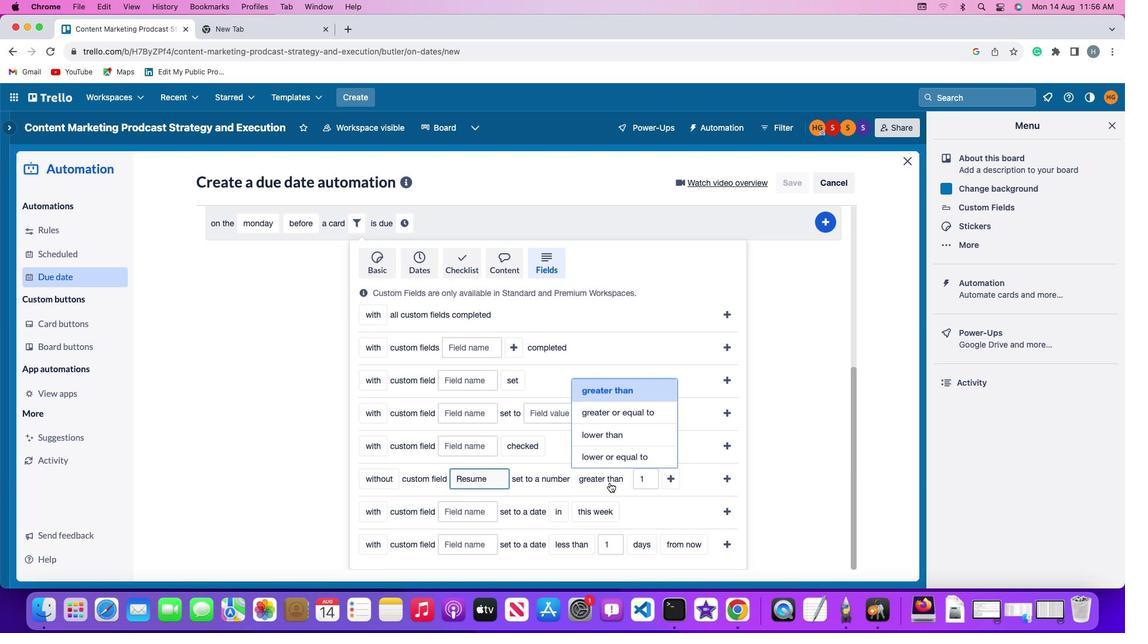 
Action: Mouse pressed left at (611, 484)
Screenshot: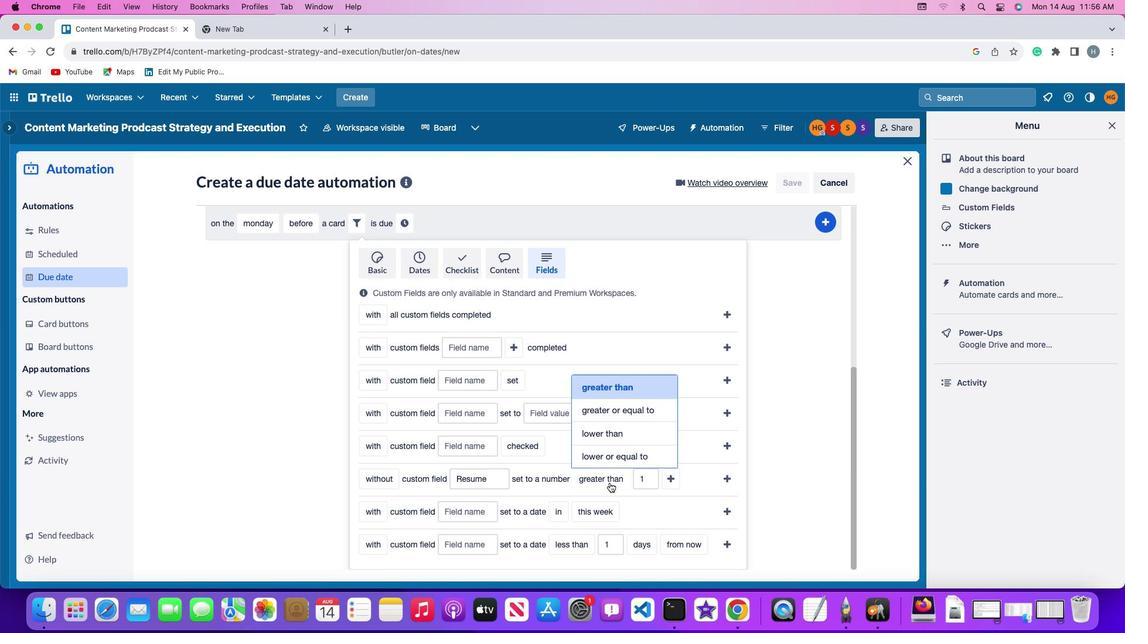 
Action: Mouse moved to (601, 456)
Screenshot: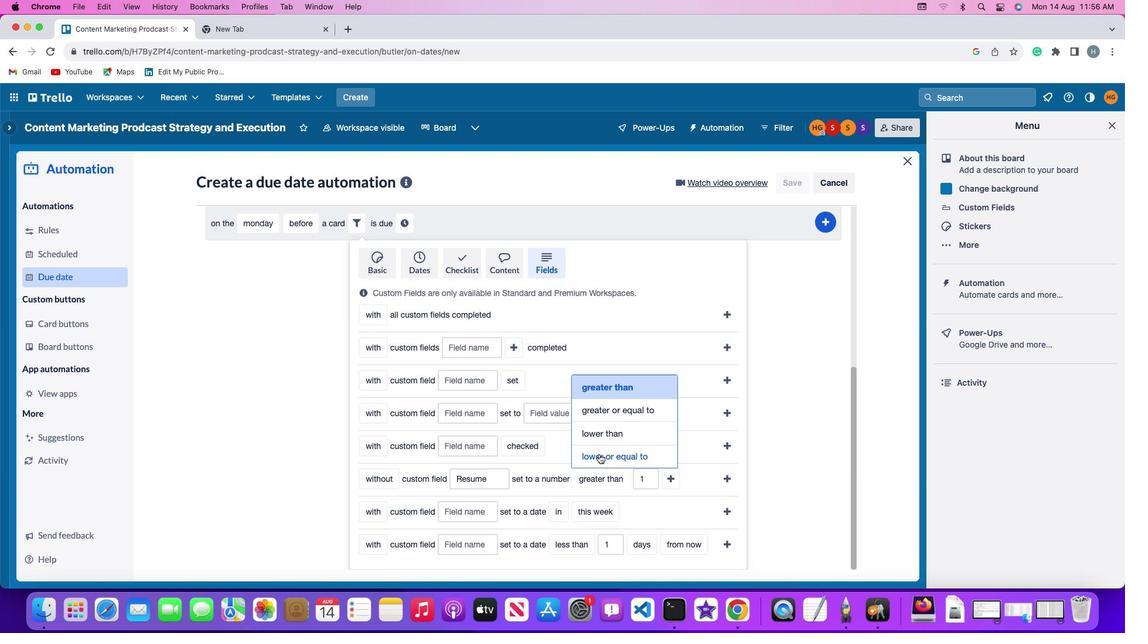 
Action: Mouse pressed left at (601, 456)
Screenshot: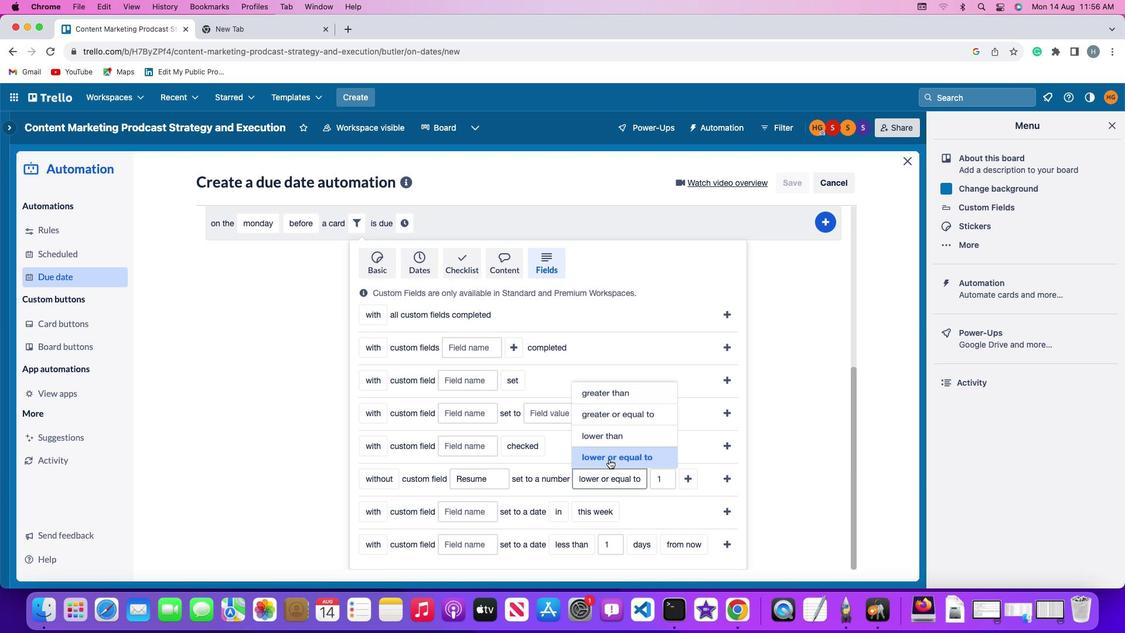 
Action: Mouse moved to (666, 478)
Screenshot: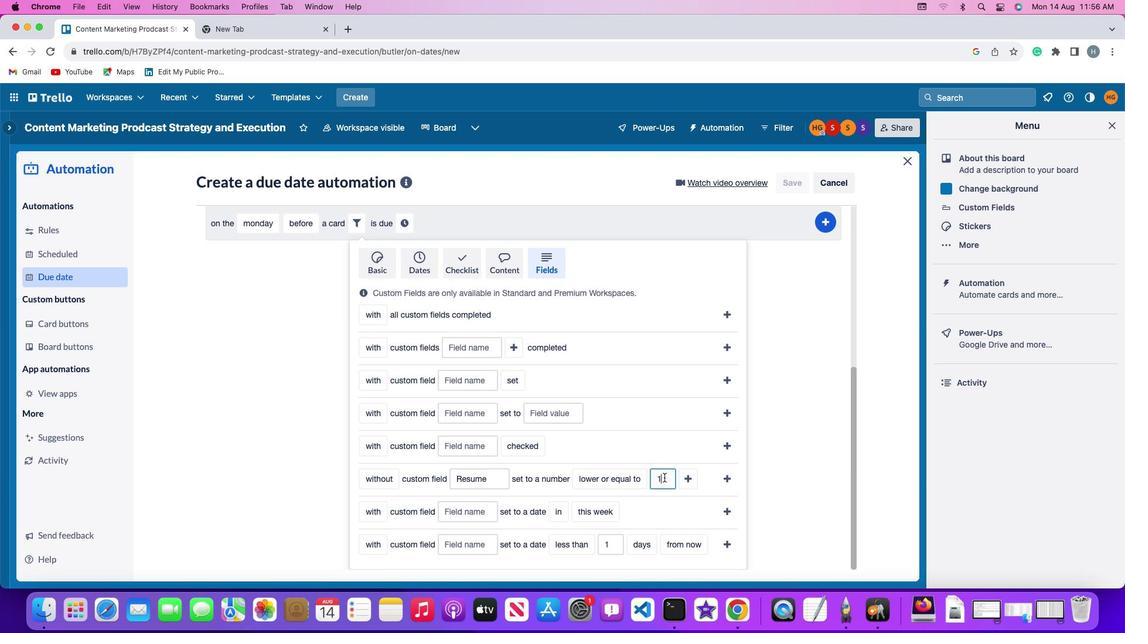 
Action: Mouse pressed left at (666, 478)
Screenshot: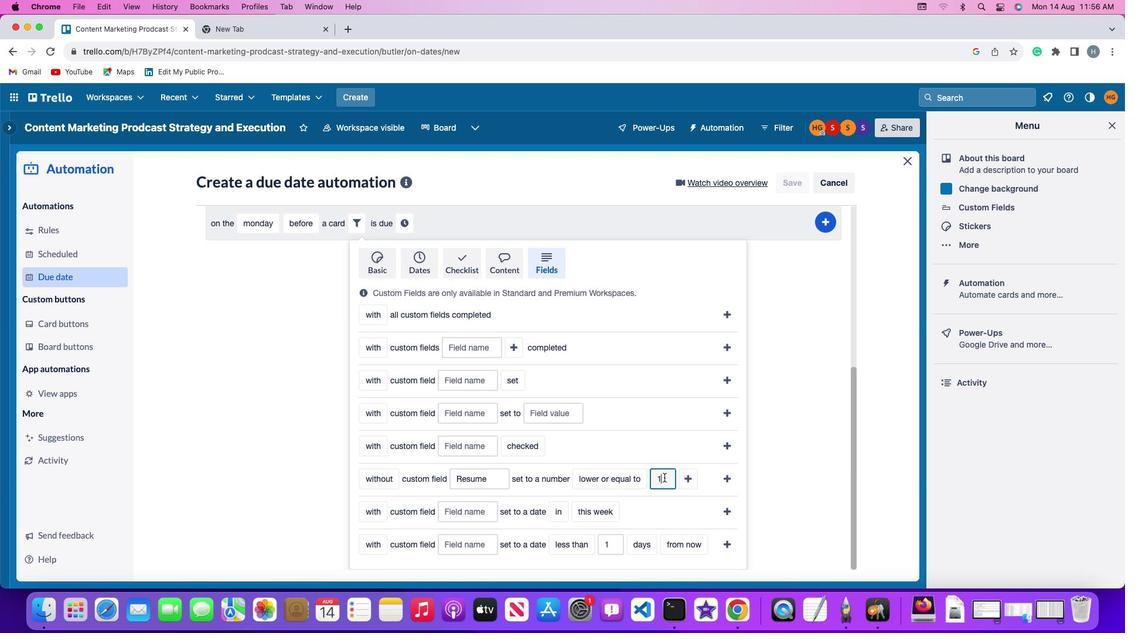 
Action: Key pressed Key.backspace
Screenshot: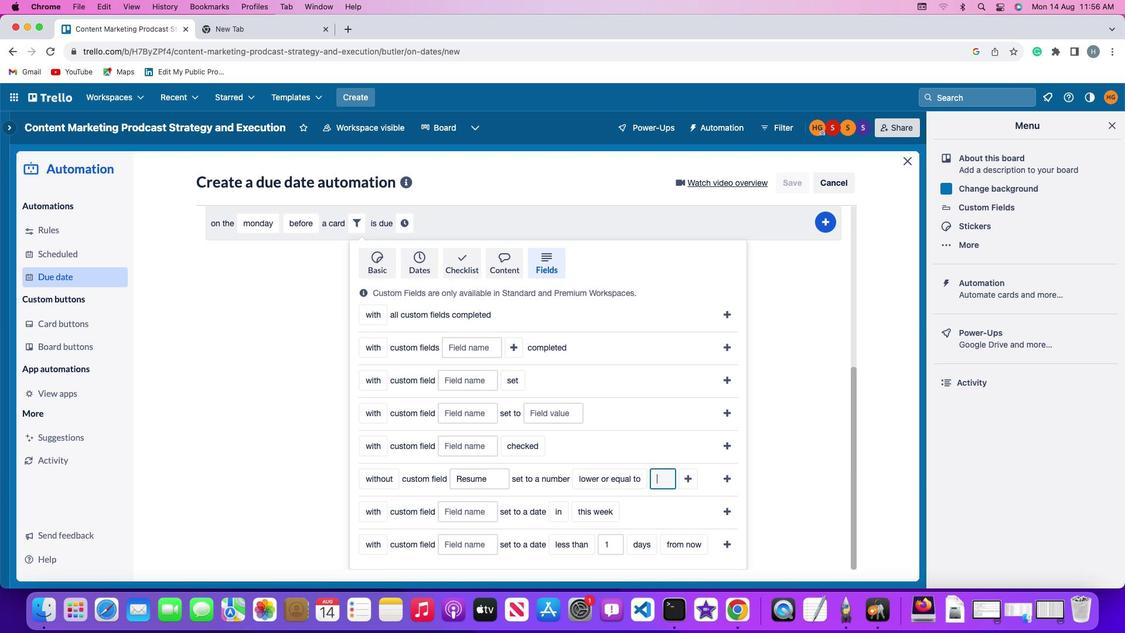 
Action: Mouse moved to (666, 480)
Screenshot: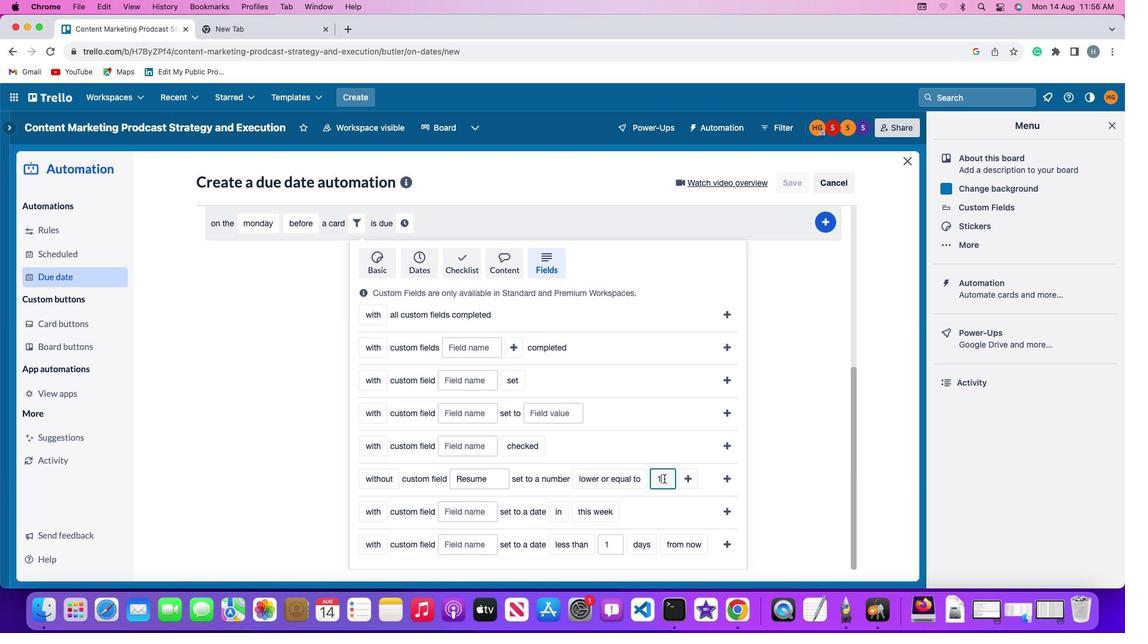 
Action: Key pressed '1'
Screenshot: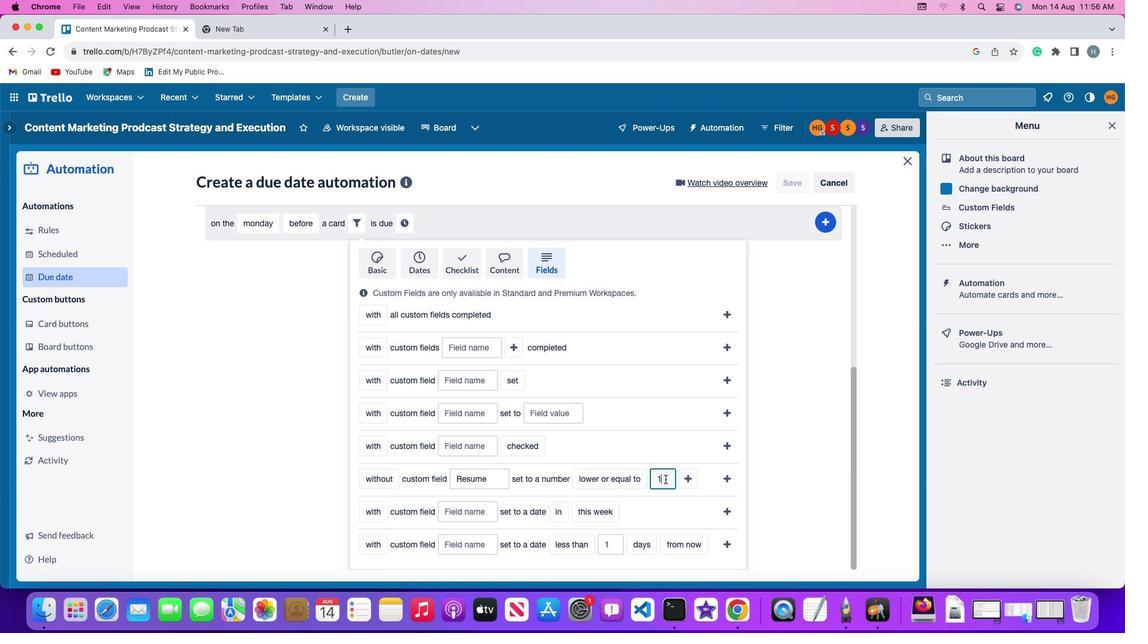 
Action: Mouse moved to (691, 480)
Screenshot: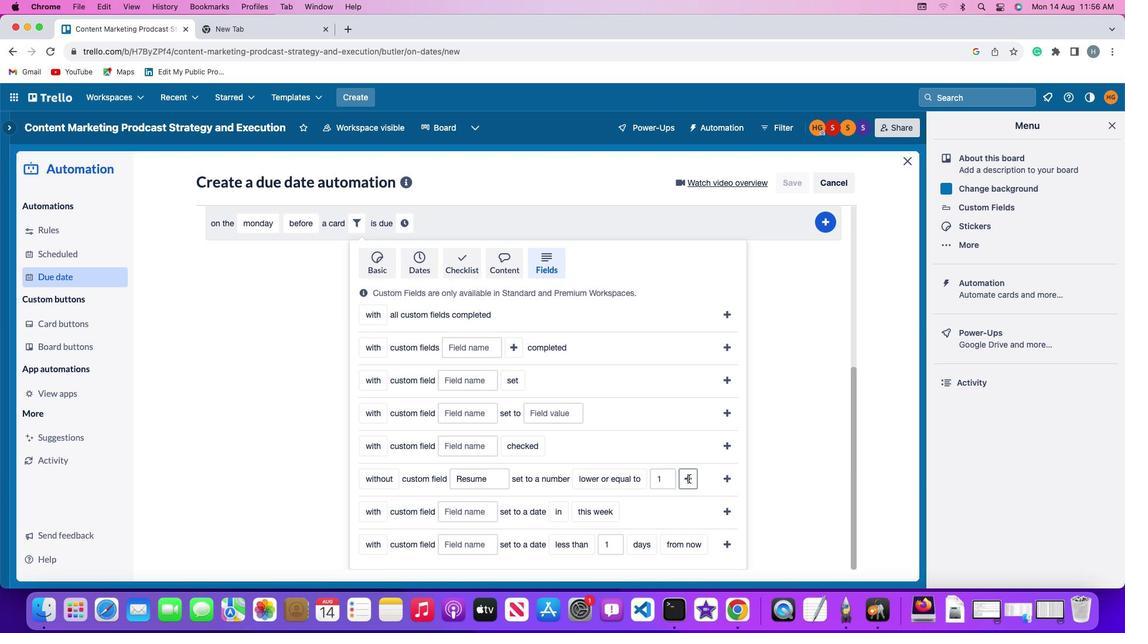 
Action: Mouse pressed left at (691, 480)
Screenshot: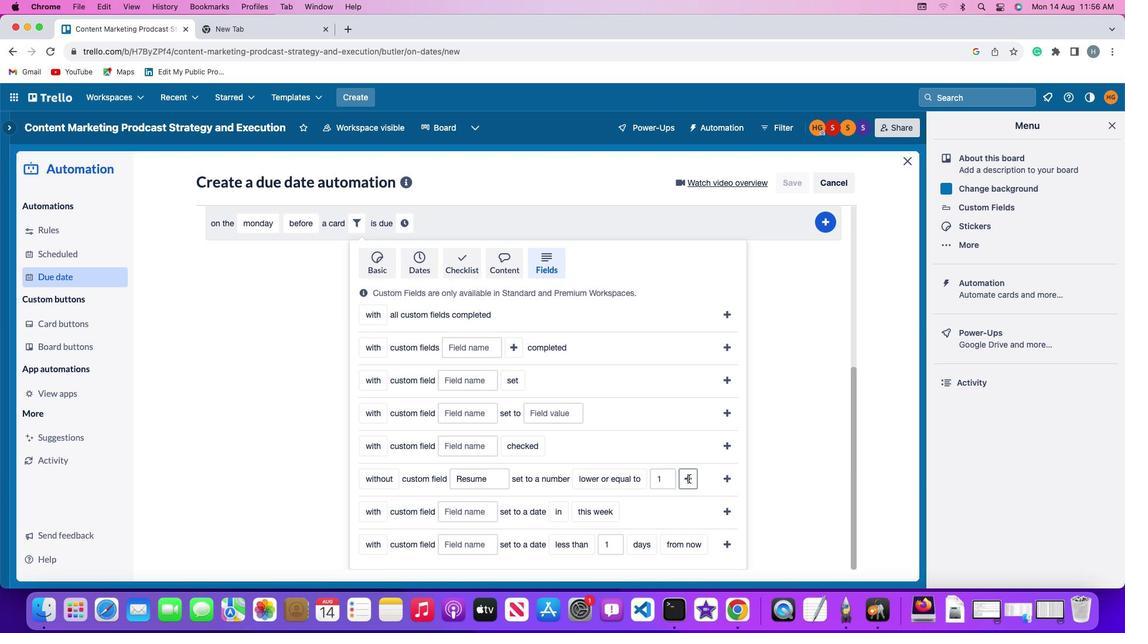 
Action: Mouse moved to (727, 484)
Screenshot: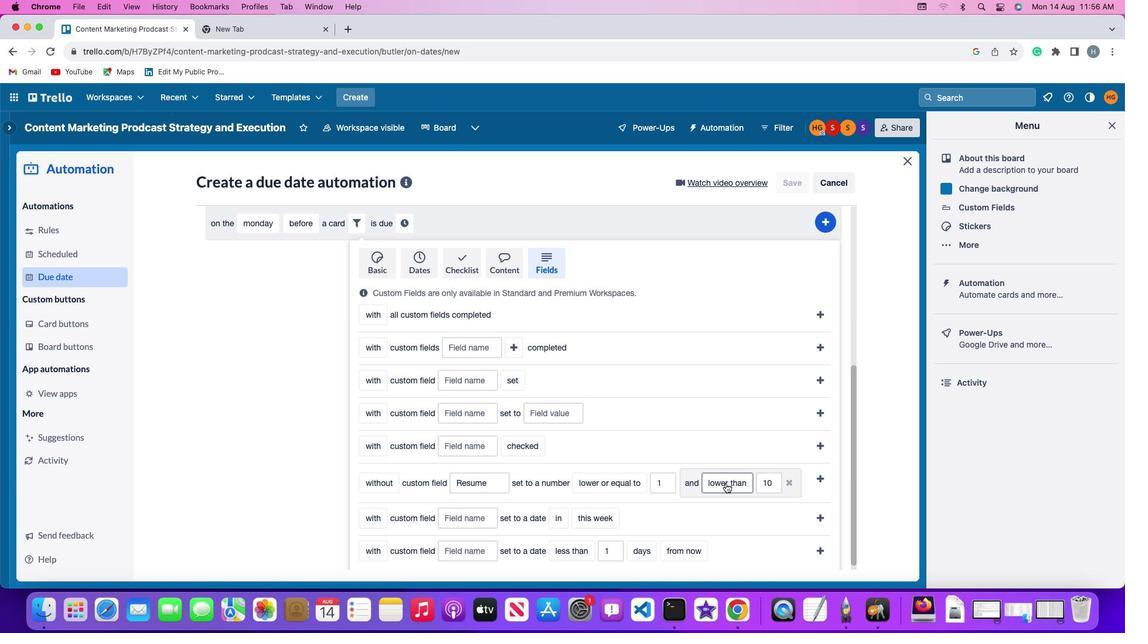 
Action: Mouse pressed left at (727, 484)
Screenshot: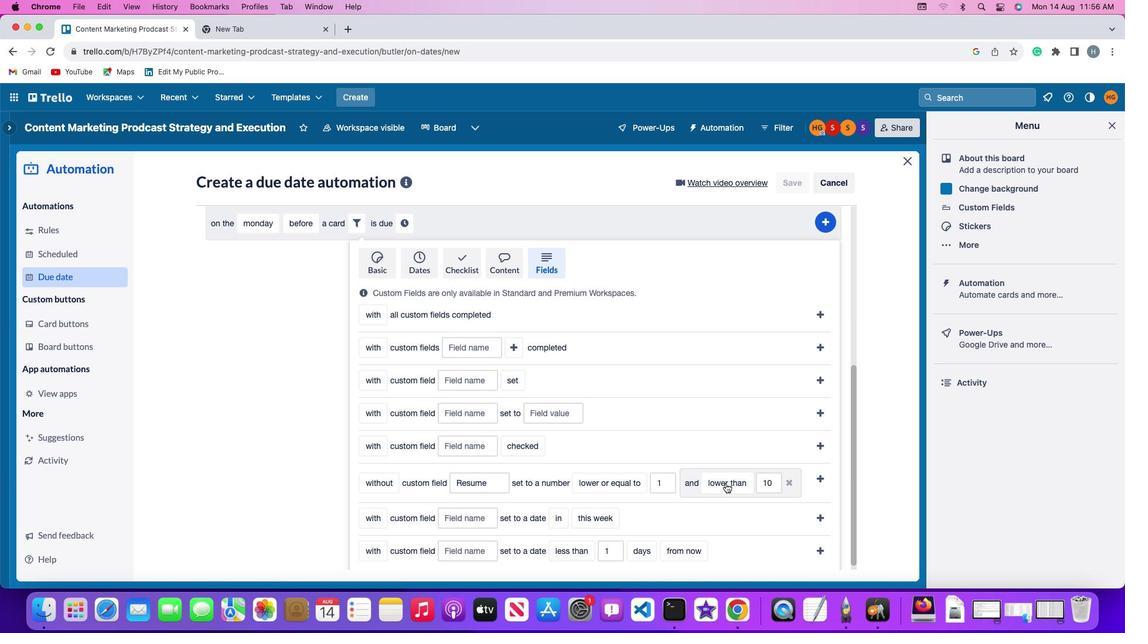 
Action: Mouse moved to (739, 417)
Screenshot: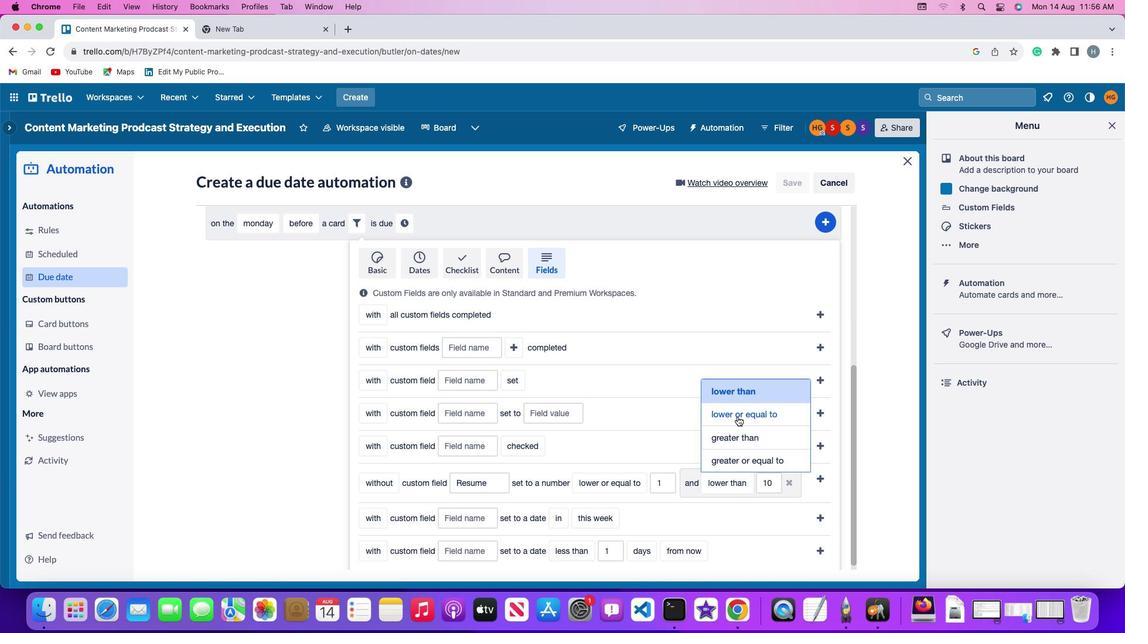 
Action: Mouse pressed left at (739, 417)
Screenshot: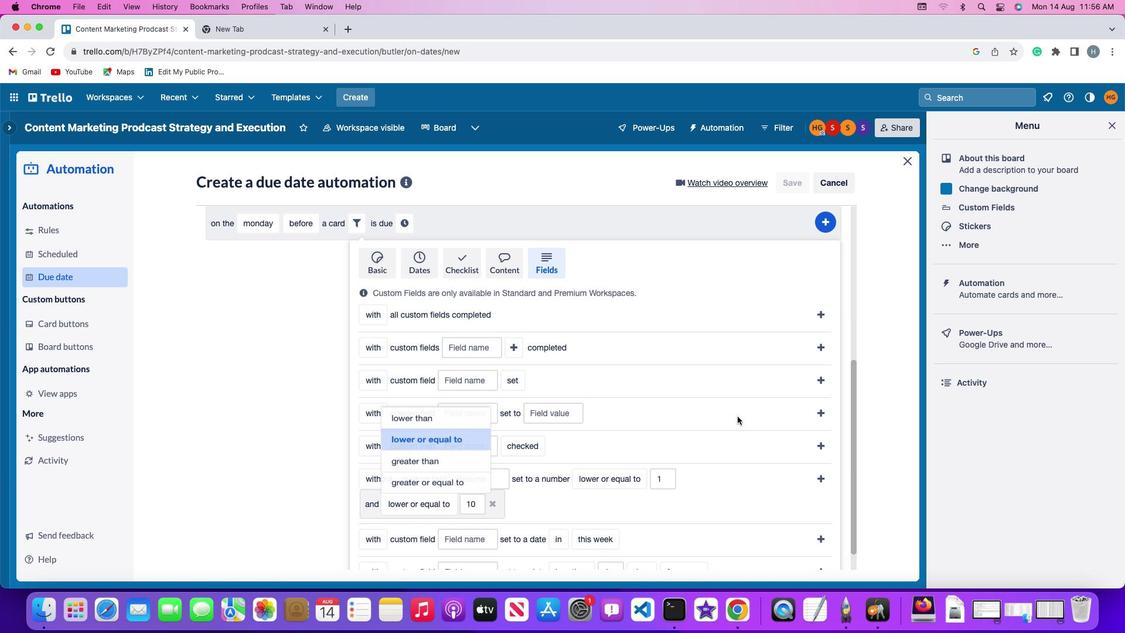 
Action: Mouse moved to (477, 504)
Screenshot: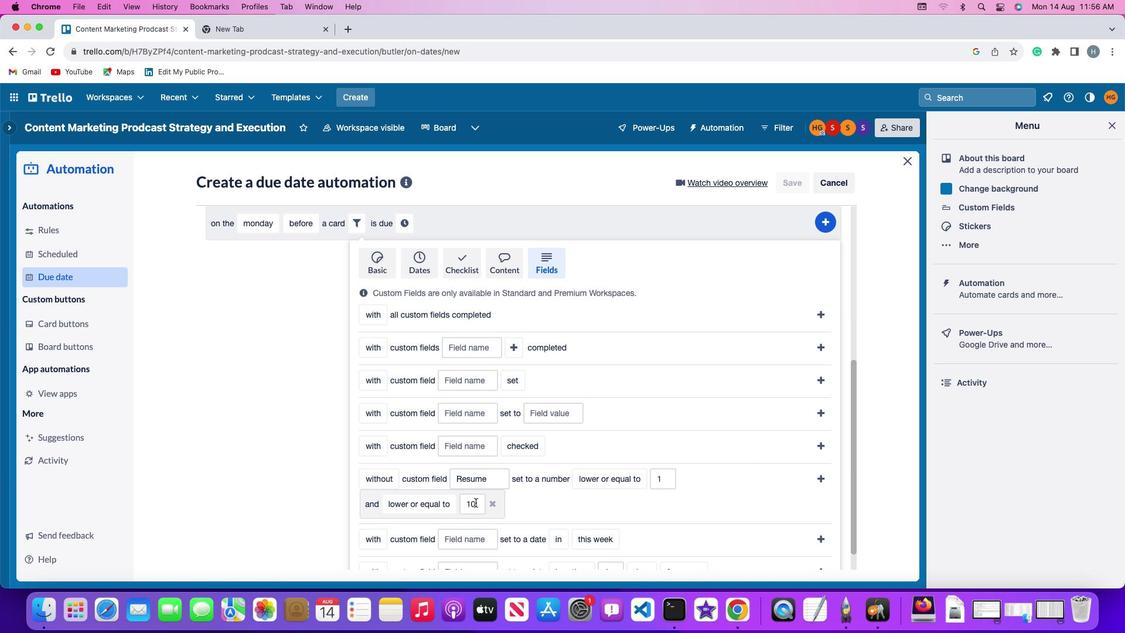 
Action: Mouse pressed left at (477, 504)
Screenshot: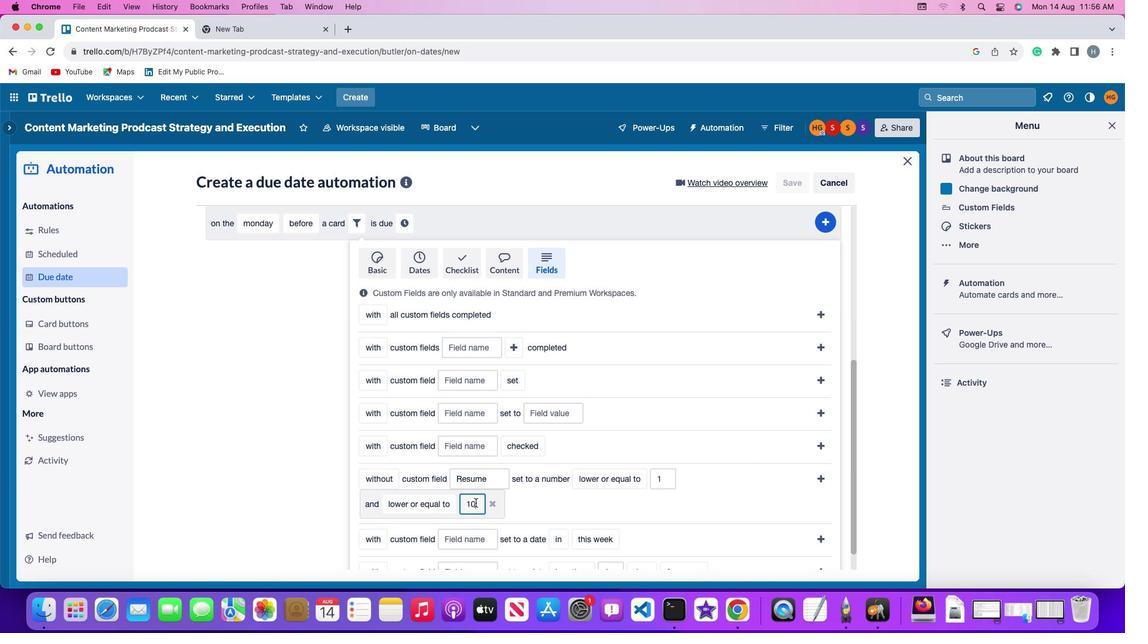
Action: Key pressed Key.backspaceKey.backspace'1''0'
Screenshot: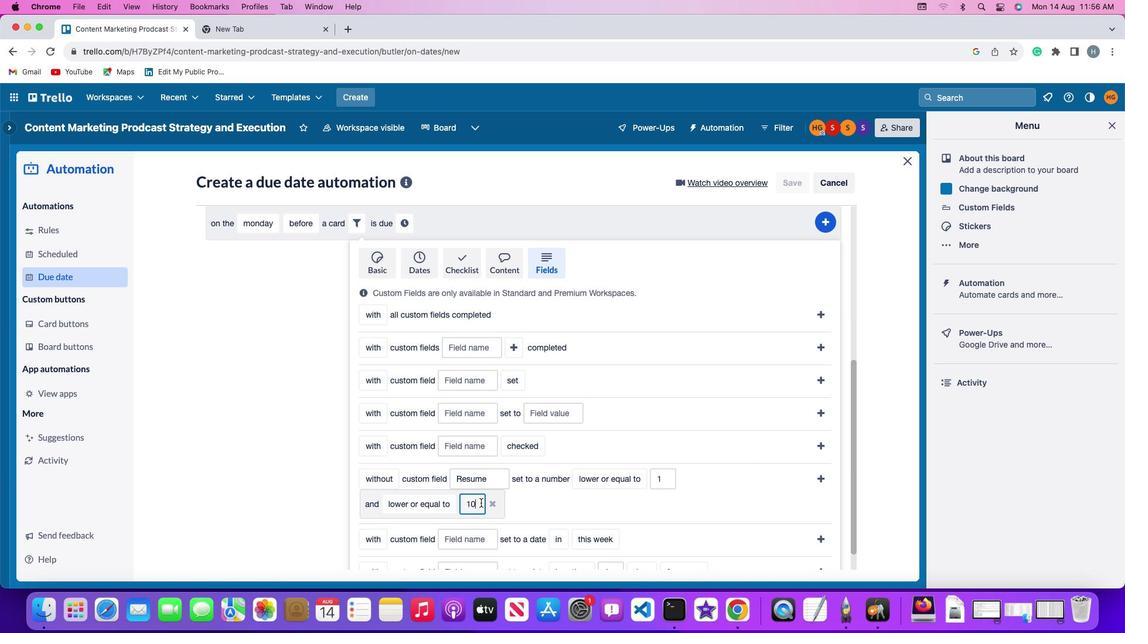 
Action: Mouse moved to (824, 480)
Screenshot: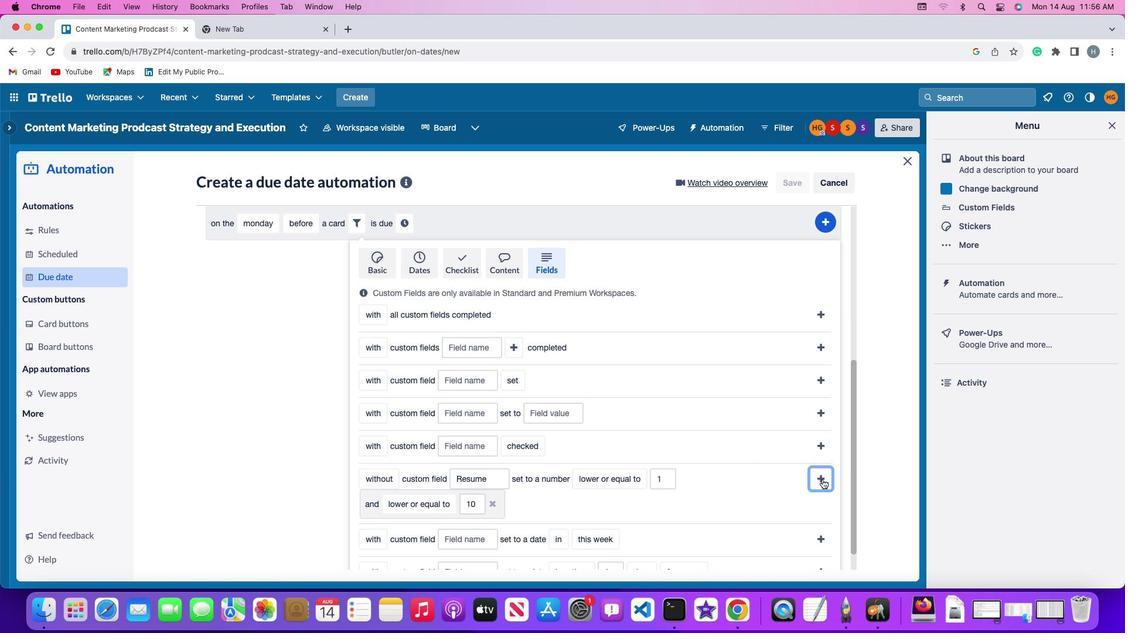 
Action: Mouse pressed left at (824, 480)
Screenshot: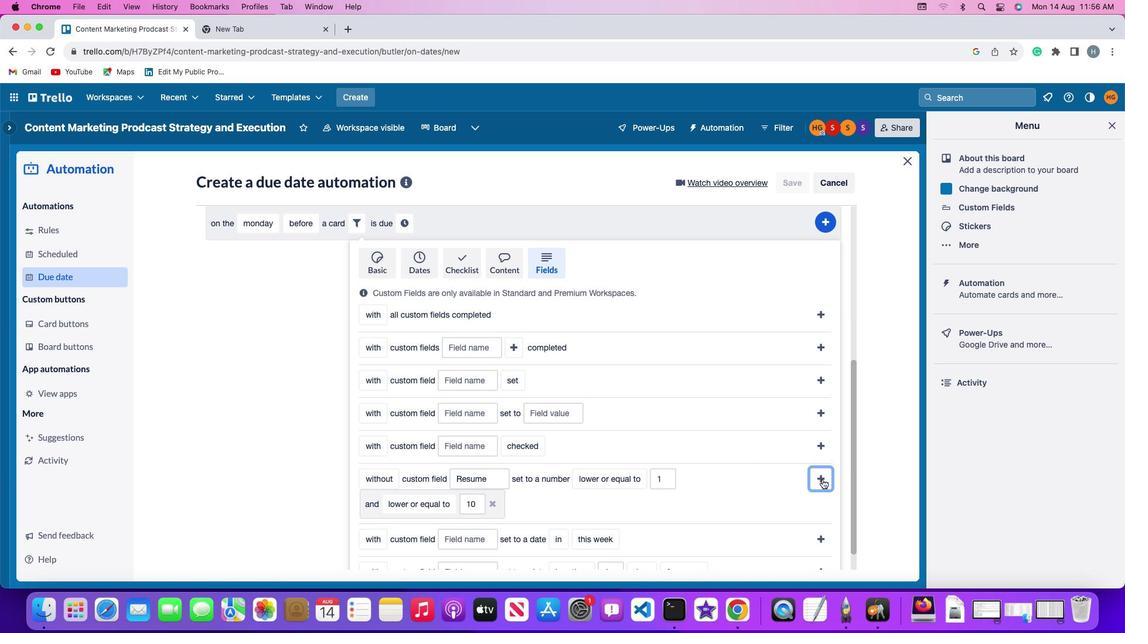 
Action: Mouse moved to (773, 512)
Screenshot: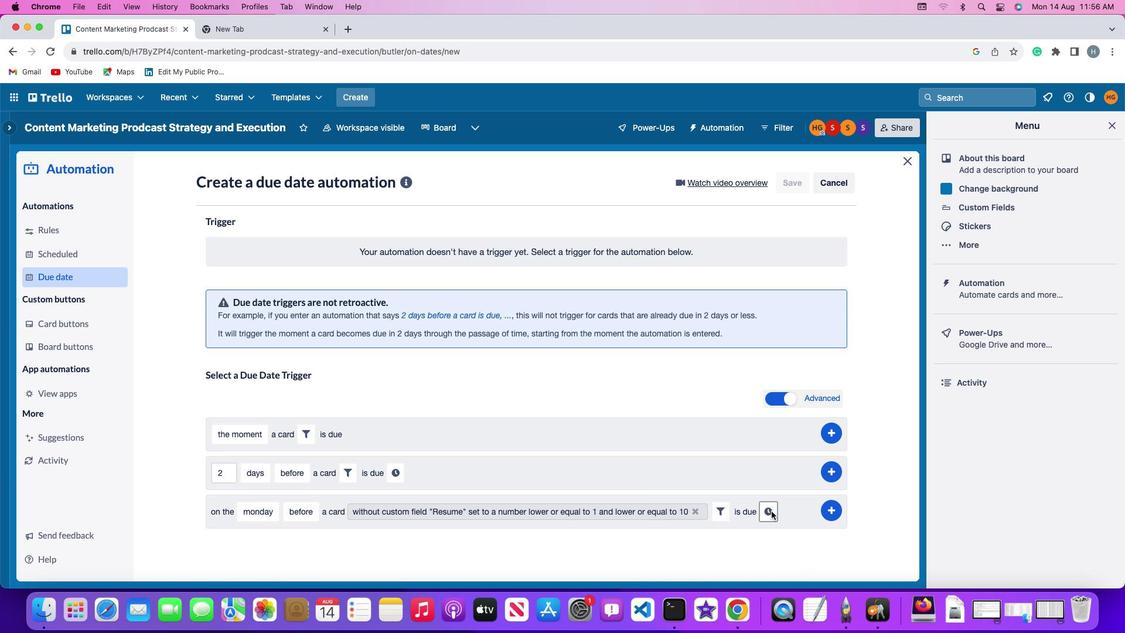 
Action: Mouse pressed left at (773, 512)
Screenshot: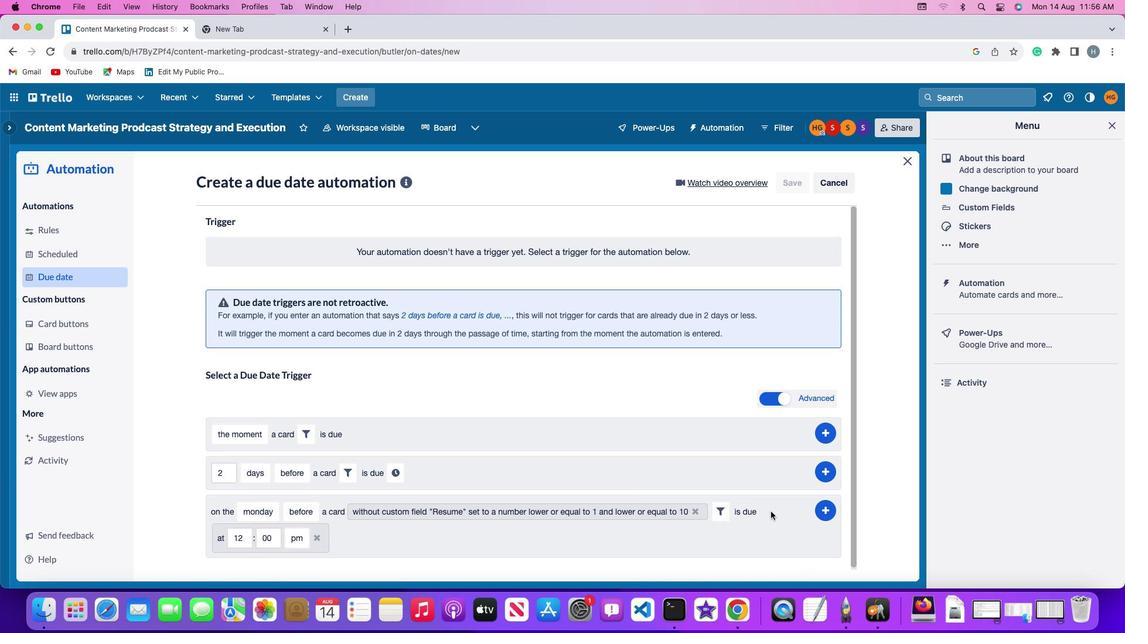 
Action: Mouse moved to (249, 541)
Screenshot: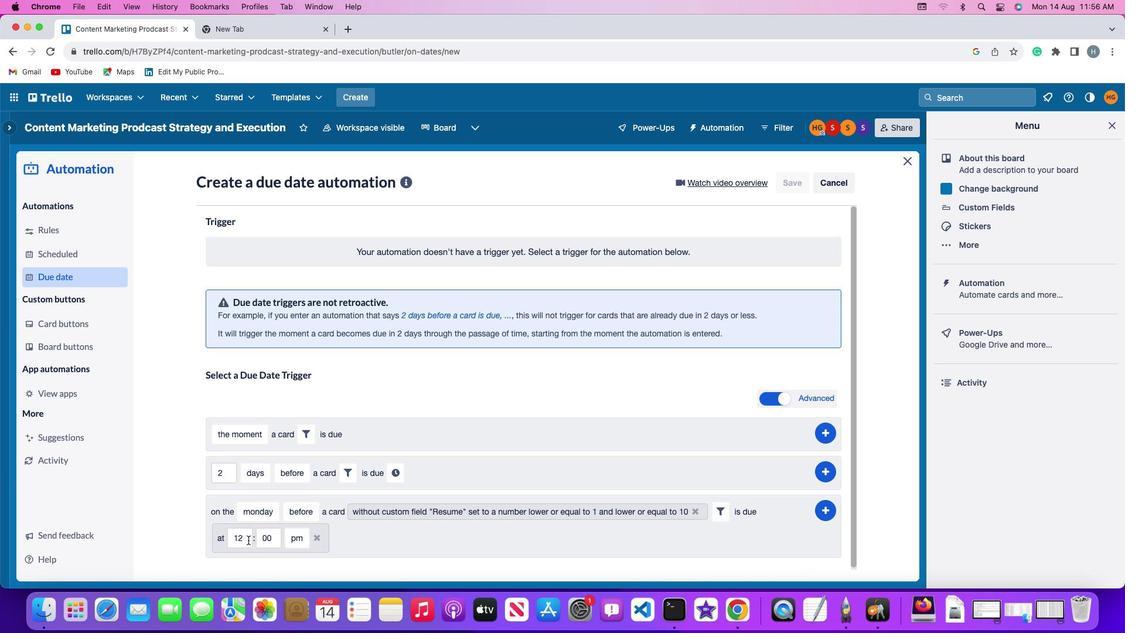 
Action: Mouse pressed left at (249, 541)
Screenshot: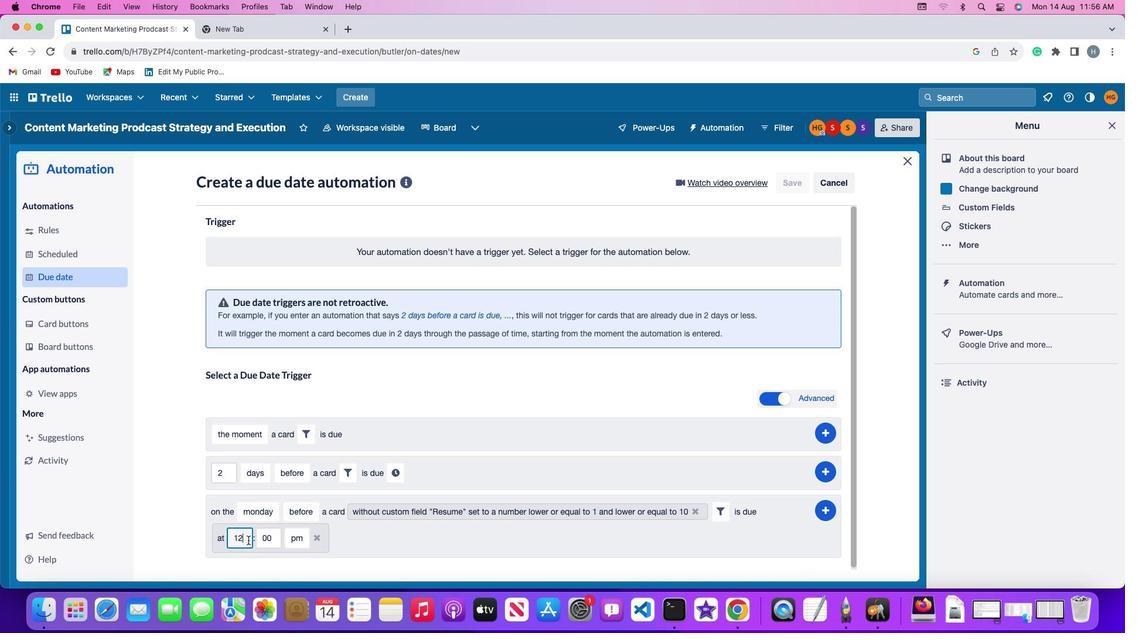 
Action: Mouse moved to (250, 541)
Screenshot: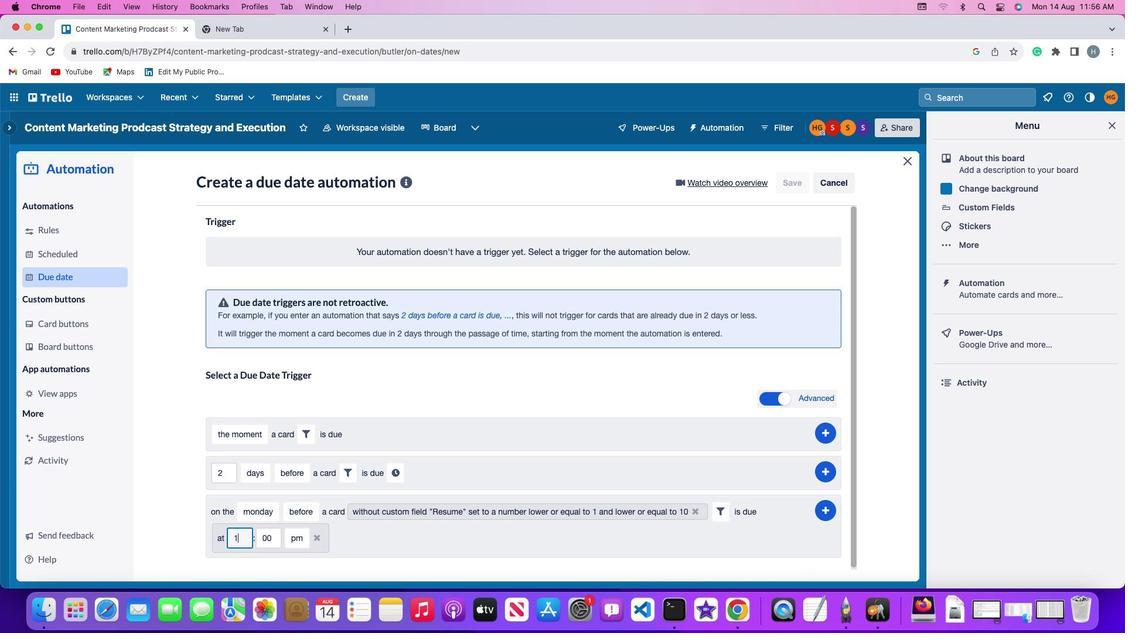 
Action: Key pressed Key.backspaceKey.backspace'1''1'
Screenshot: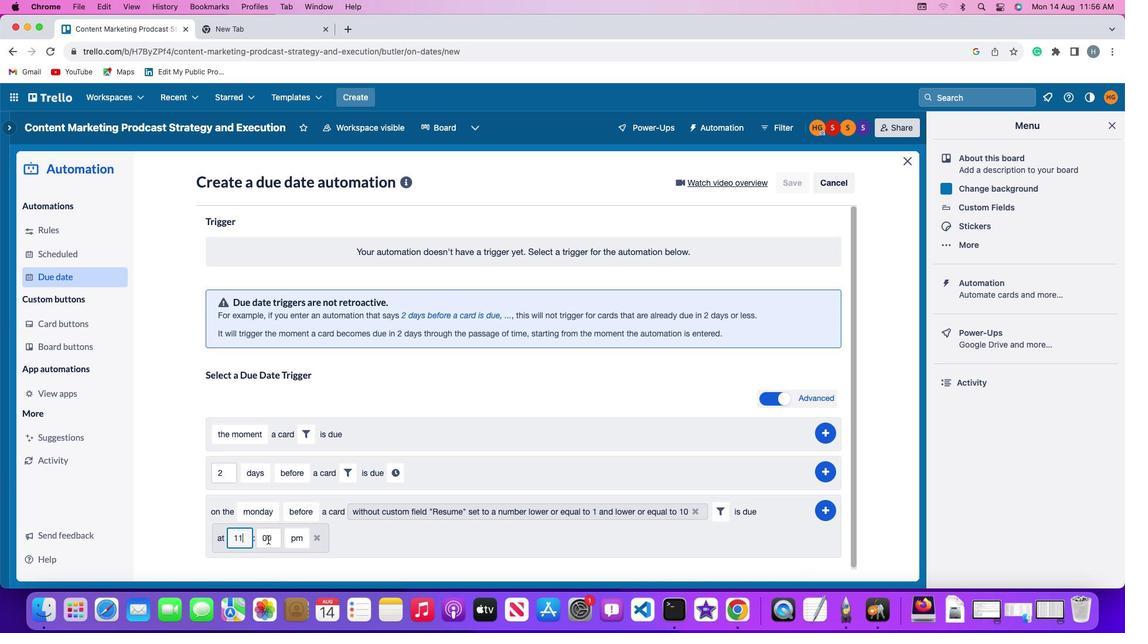 
Action: Mouse moved to (280, 540)
Screenshot: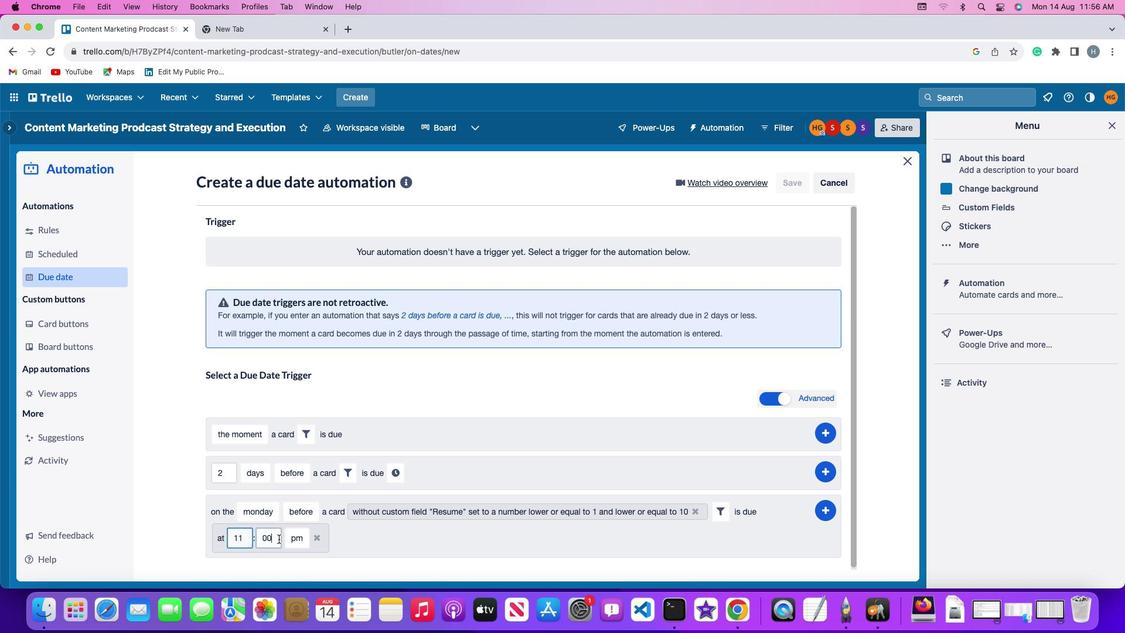 
Action: Mouse pressed left at (280, 540)
Screenshot: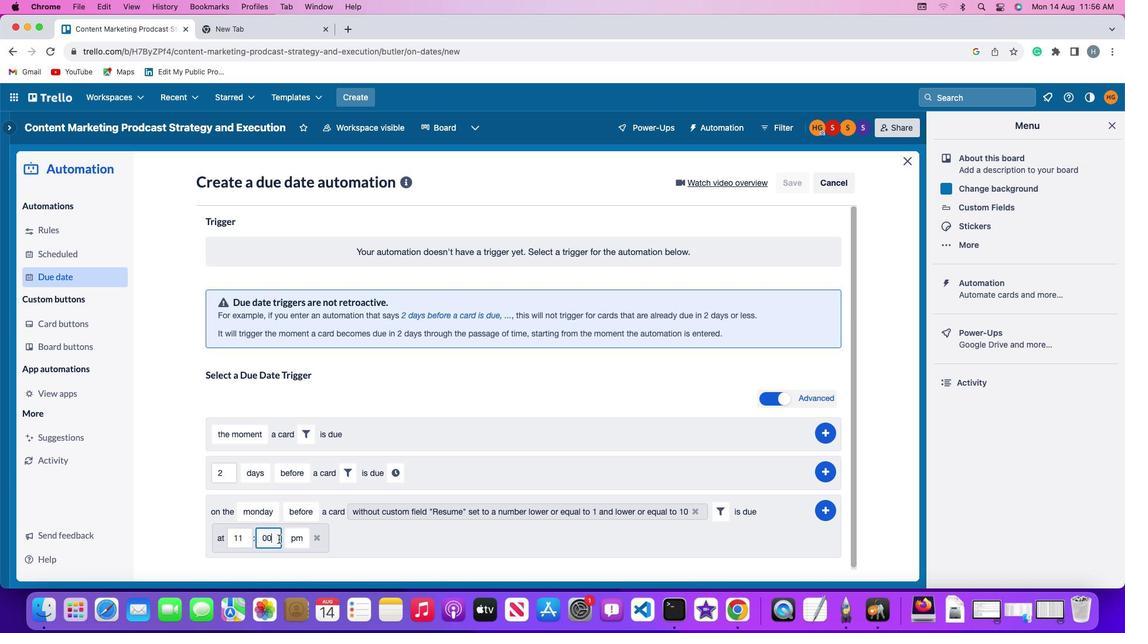 
Action: Key pressed Key.backspace
Screenshot: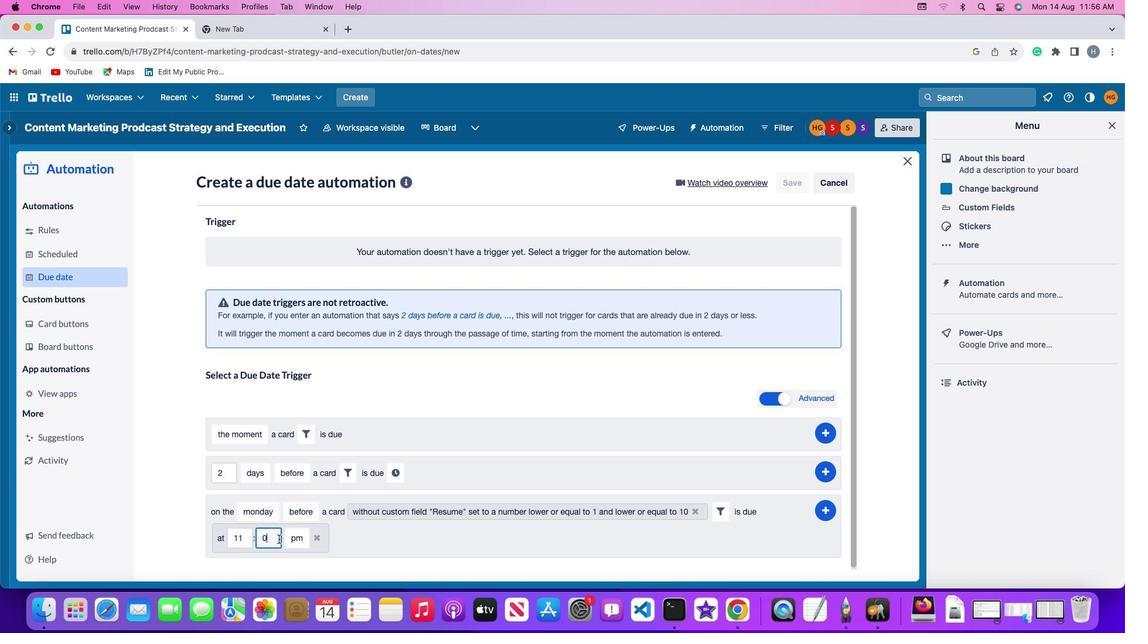 
Action: Mouse moved to (280, 540)
Screenshot: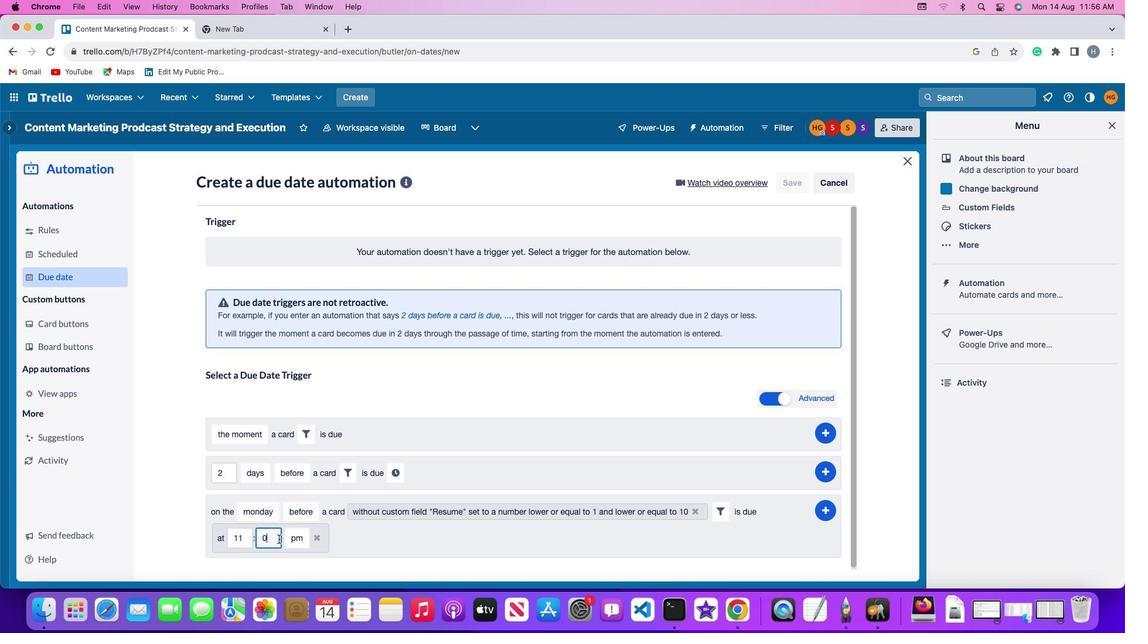 
Action: Key pressed Key.backspace'0''0'
Screenshot: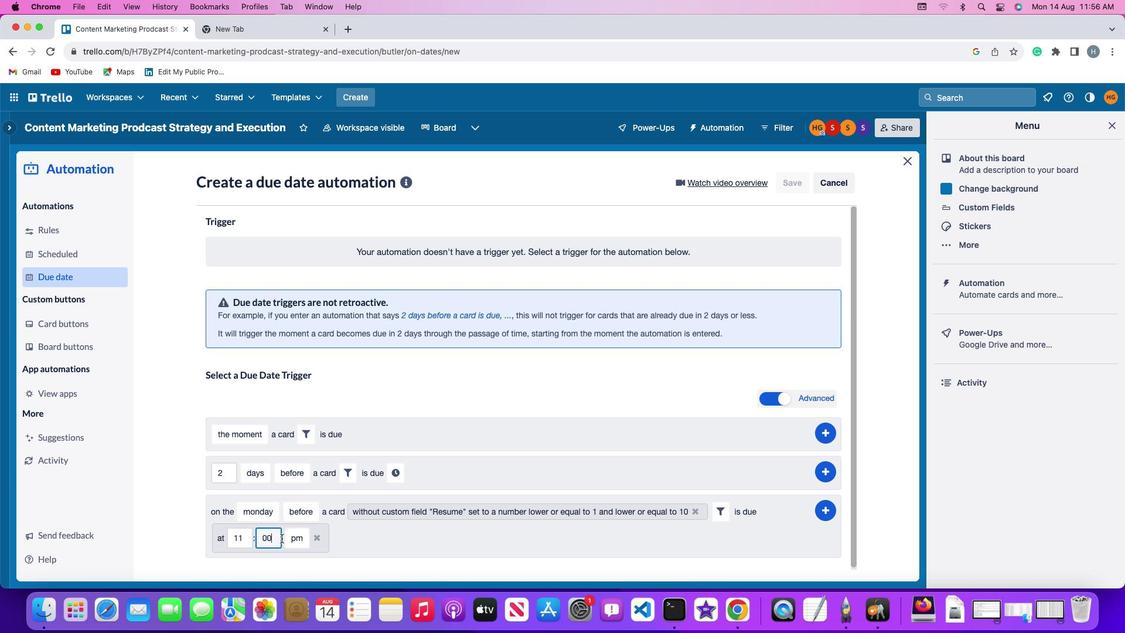 
Action: Mouse moved to (305, 540)
Screenshot: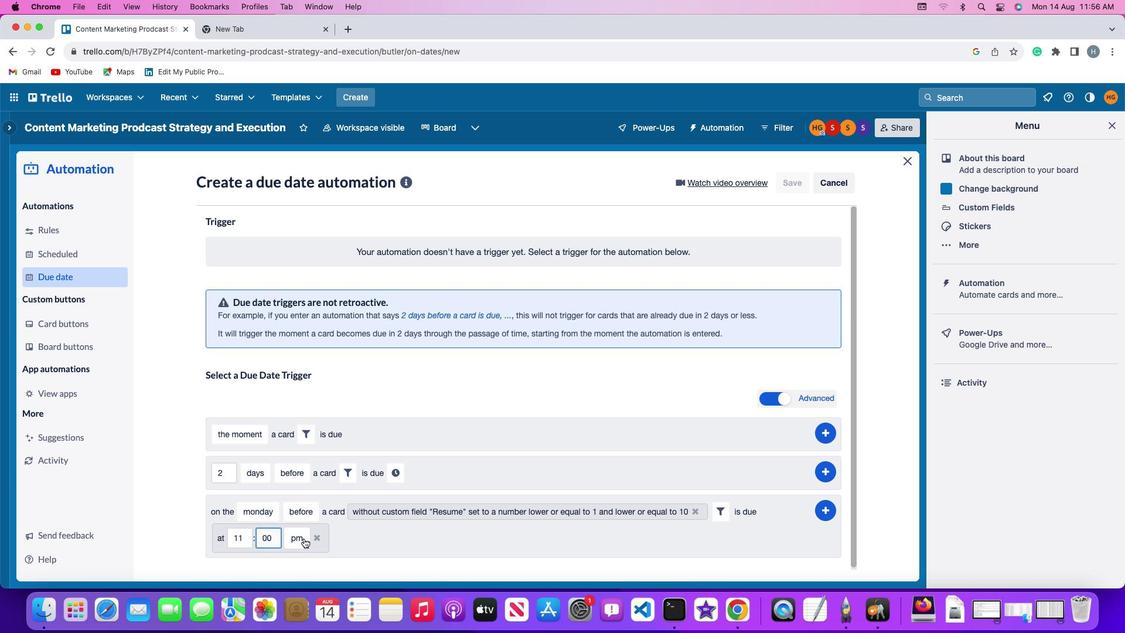 
Action: Mouse pressed left at (305, 540)
Screenshot: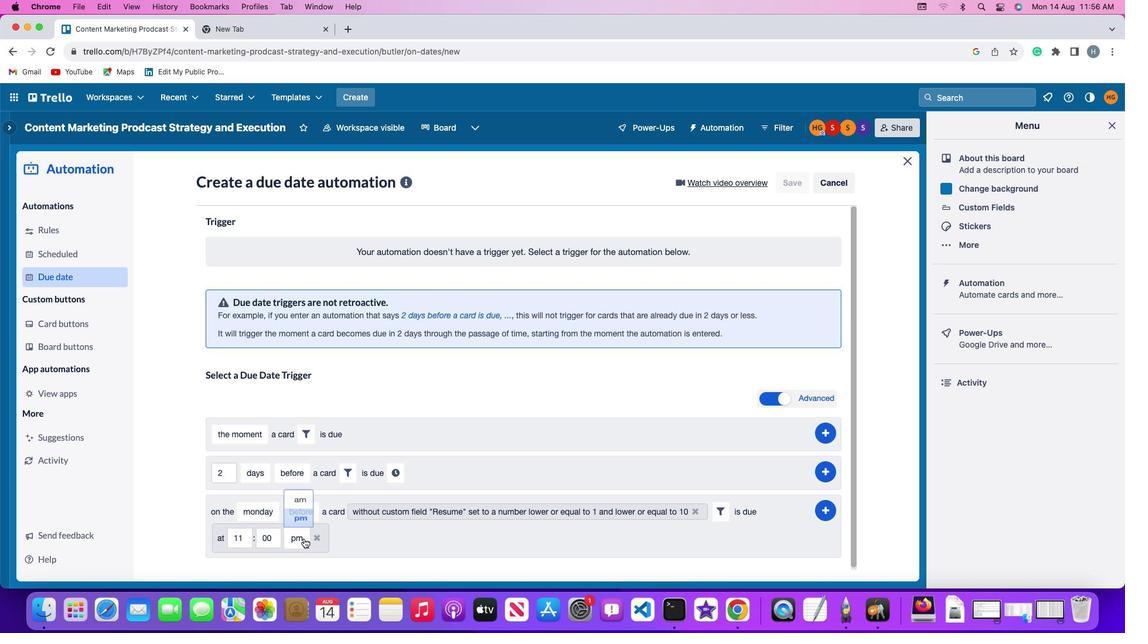
Action: Mouse moved to (303, 493)
Screenshot: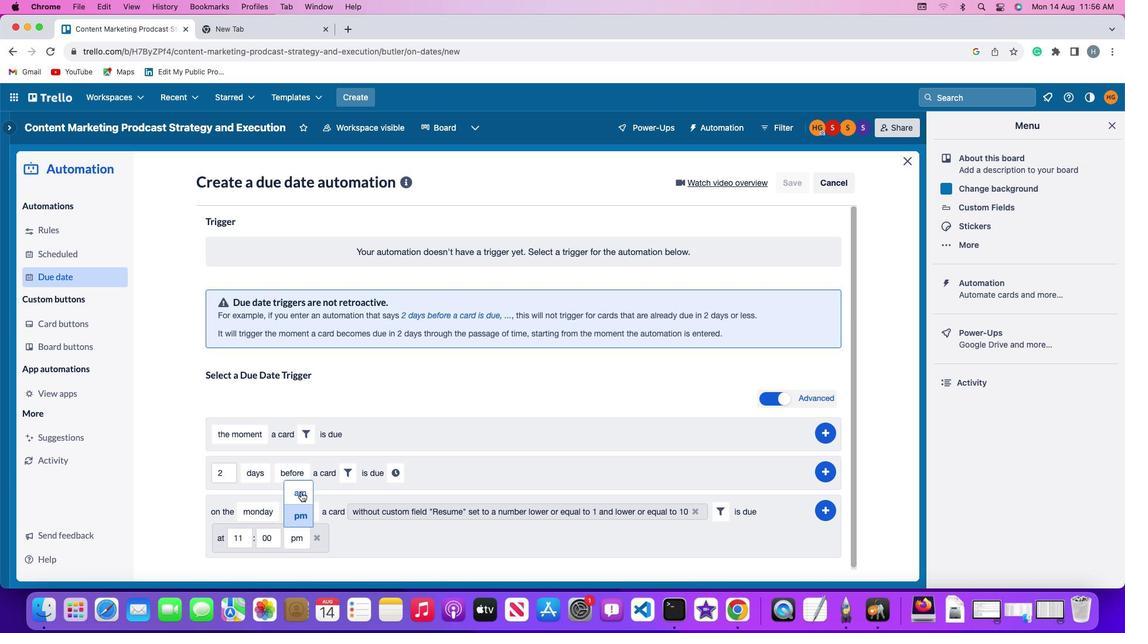 
Action: Mouse pressed left at (303, 493)
Screenshot: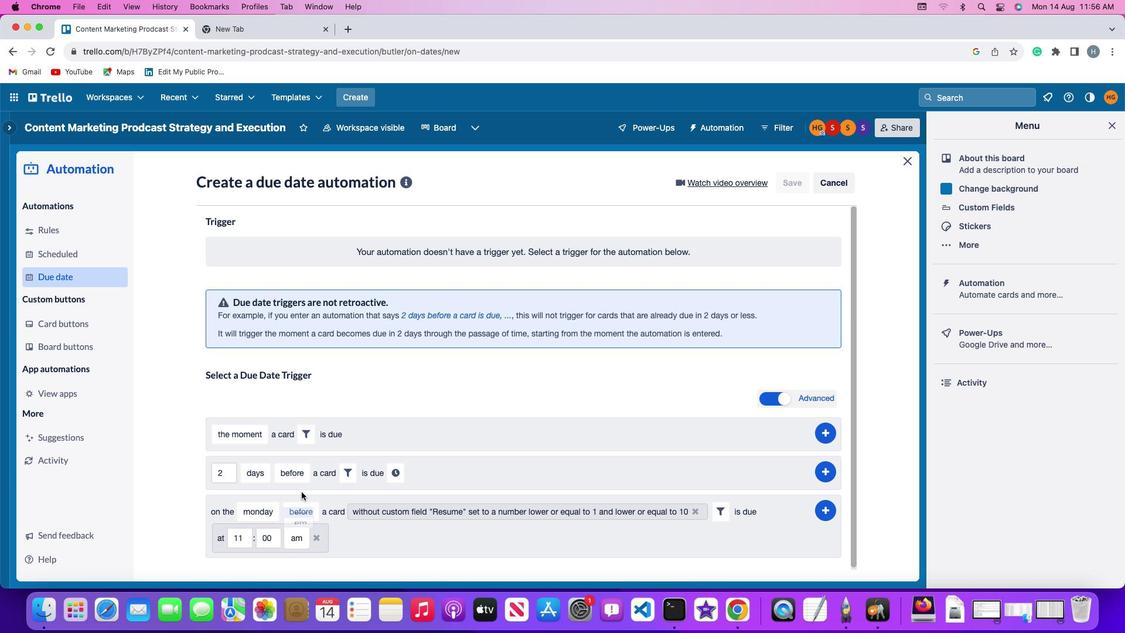 
Action: Mouse moved to (828, 513)
Screenshot: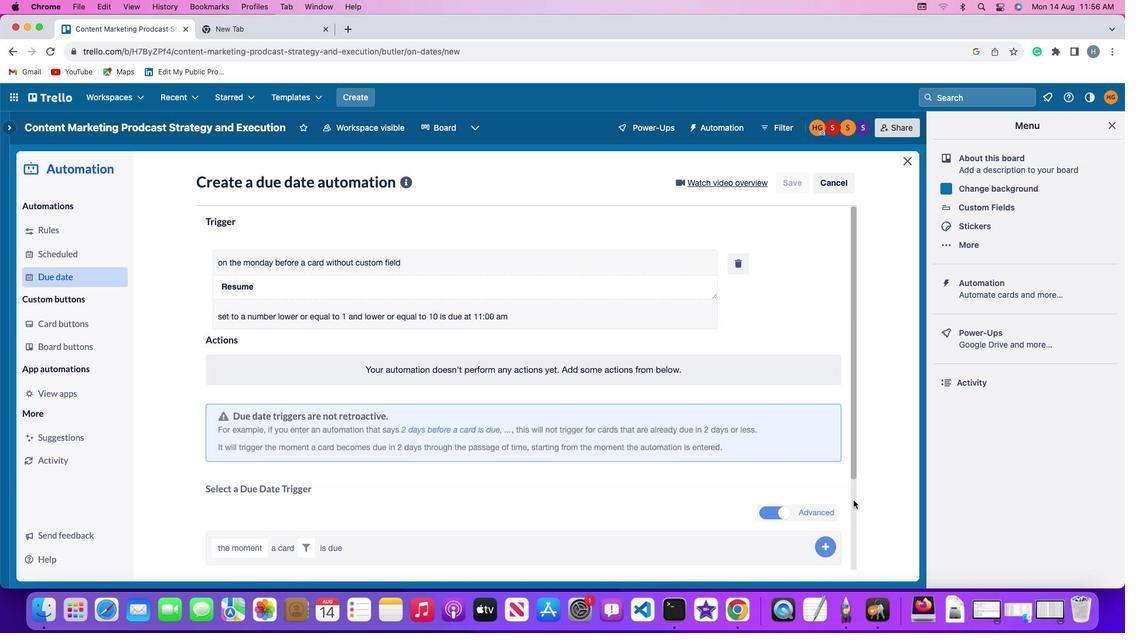 
Action: Mouse pressed left at (828, 513)
Screenshot: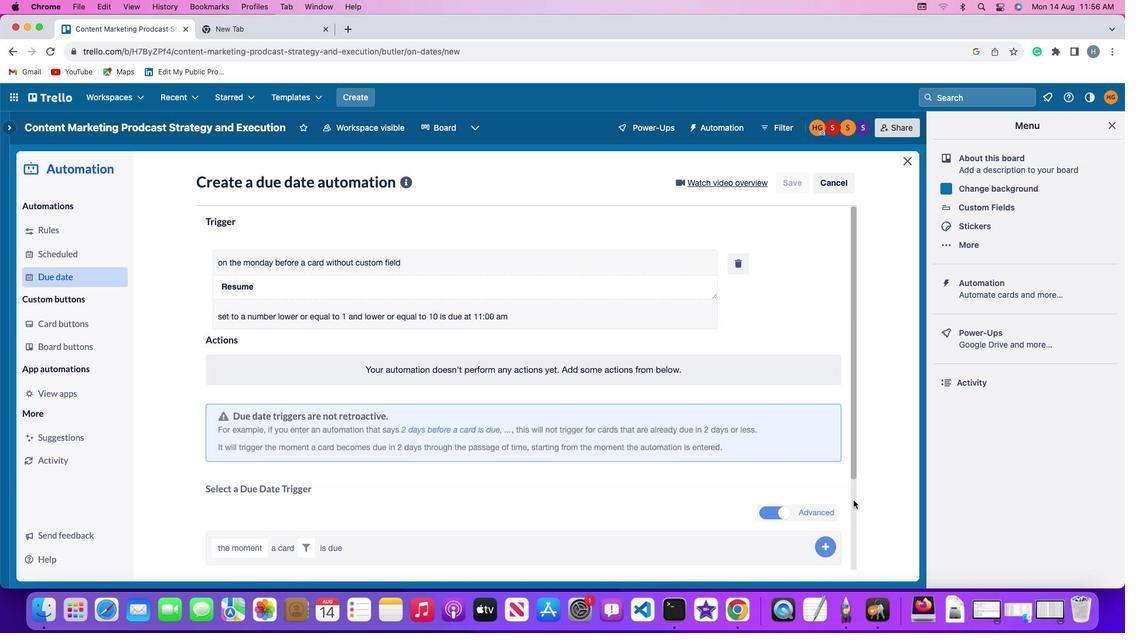 
Action: Mouse moved to (884, 399)
Screenshot: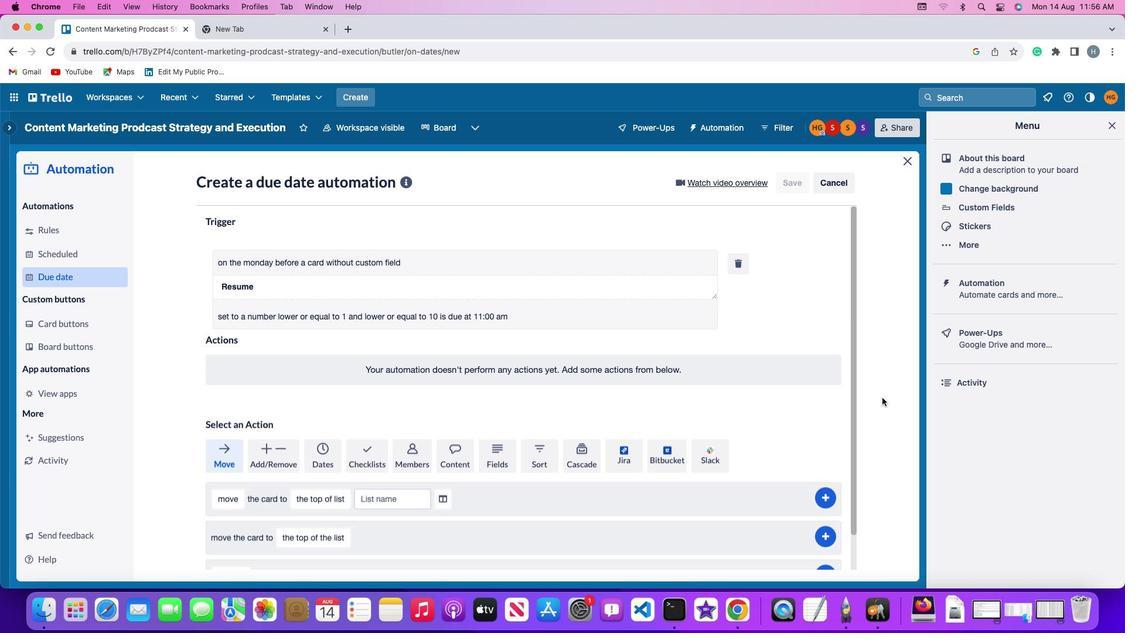 
